 Task: In the Company zucc.zm, schedule a meeting with title: 'Collaborative Discussion', Select date: '11 August, 2023', select start time: 3:00:PM. Add location in person New York with meeting description: Kindly join this meeting to understand Product Demo and Service Presentation. Add attendees from company's contact and save.. Logged in from softage.1@softage.net
Action: Mouse moved to (104, 82)
Screenshot: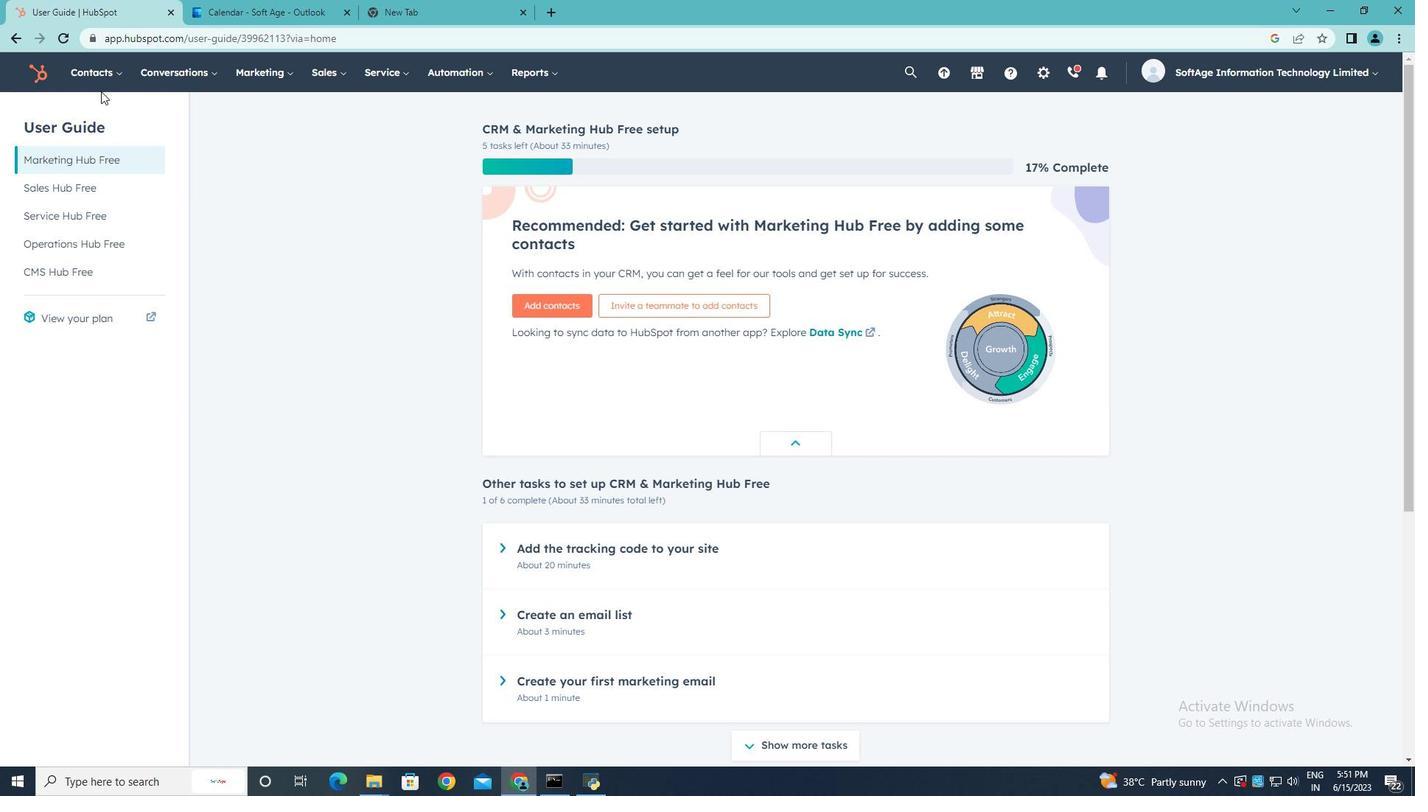 
Action: Mouse pressed left at (104, 82)
Screenshot: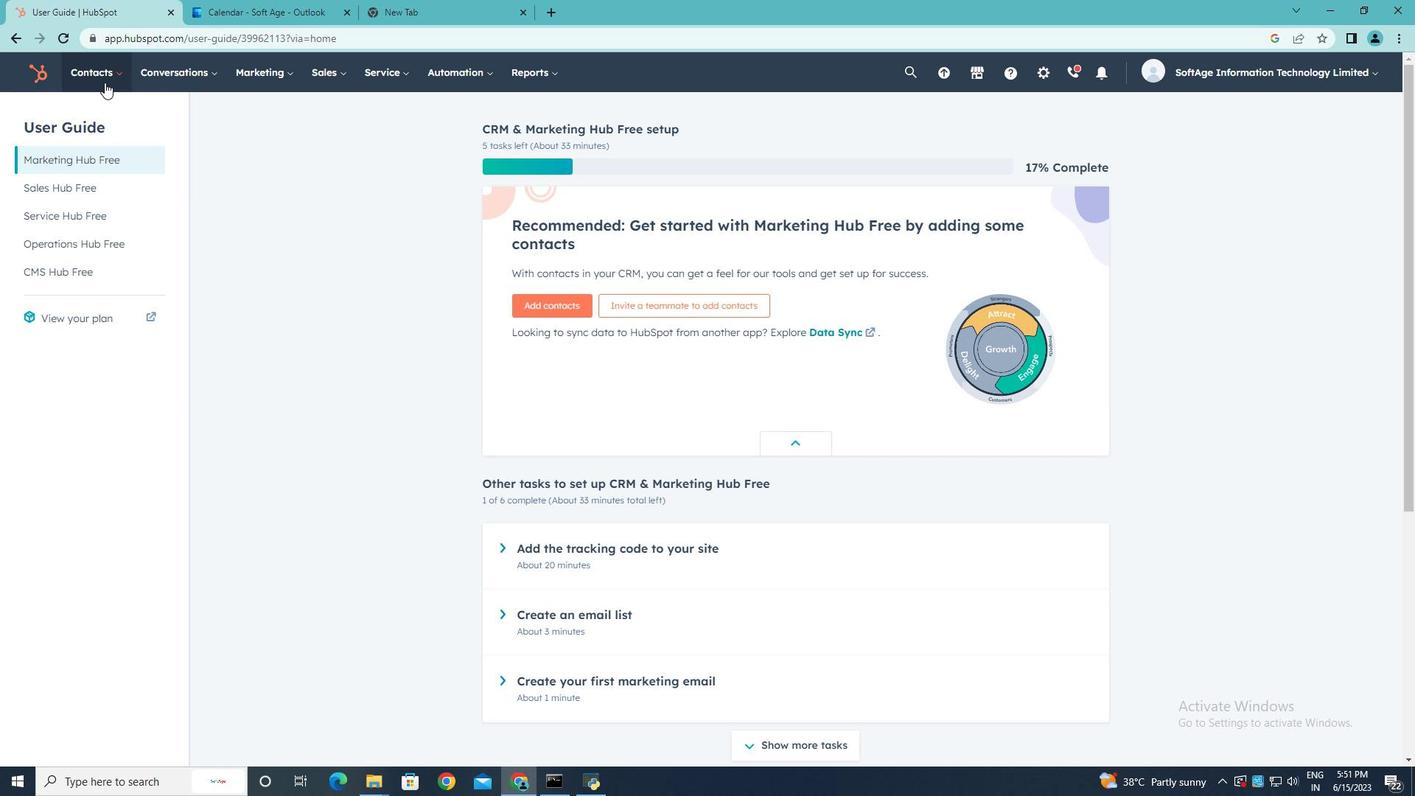 
Action: Mouse moved to (106, 143)
Screenshot: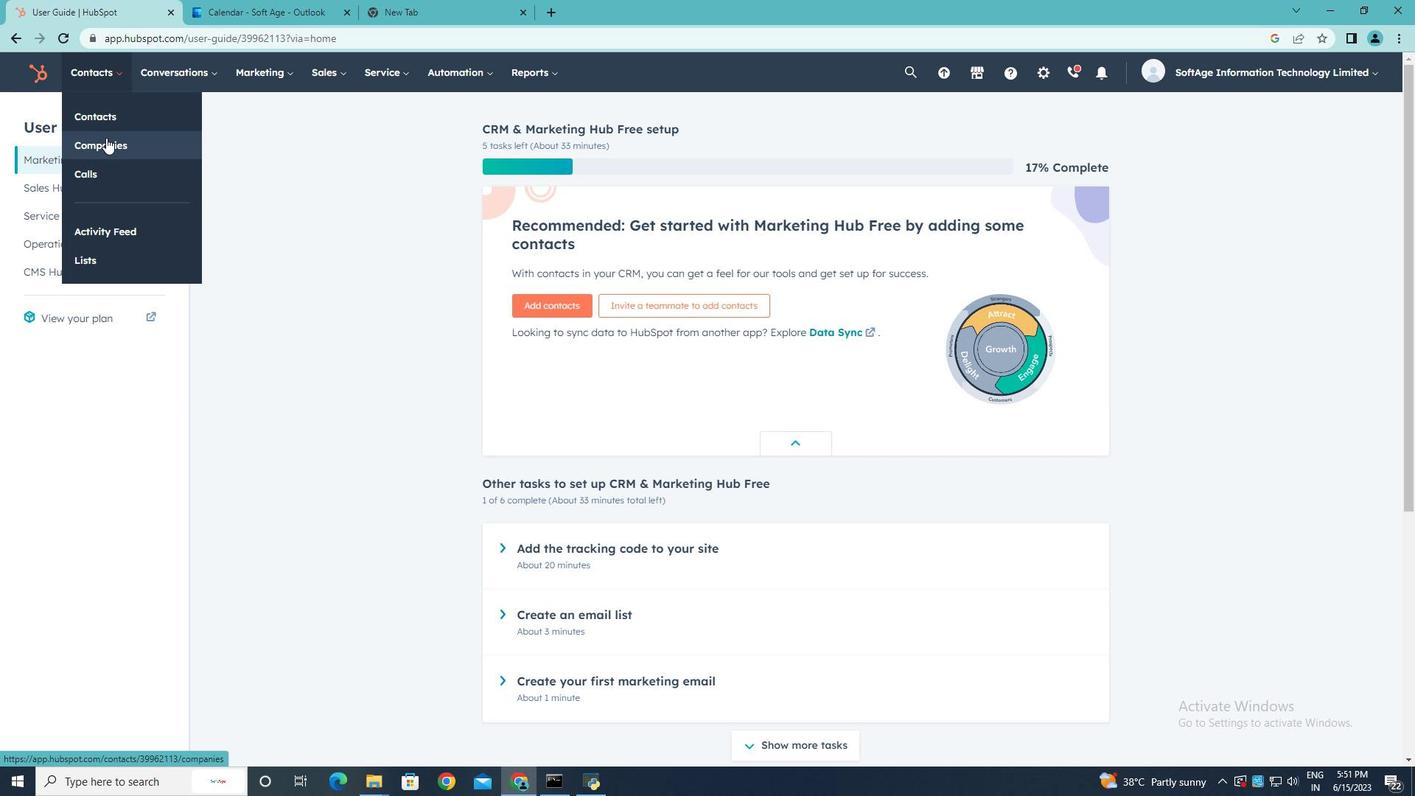 
Action: Mouse pressed left at (106, 143)
Screenshot: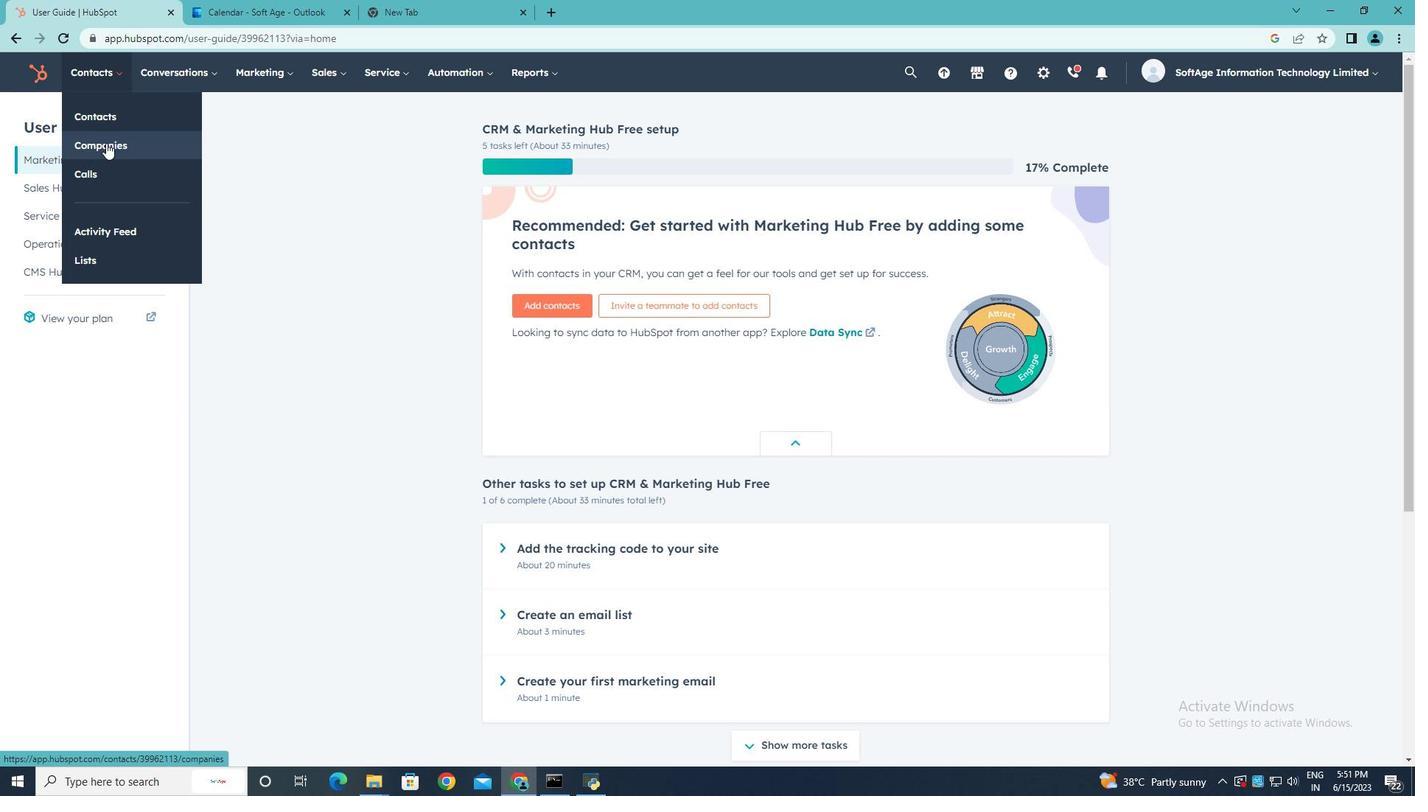 
Action: Mouse moved to (95, 237)
Screenshot: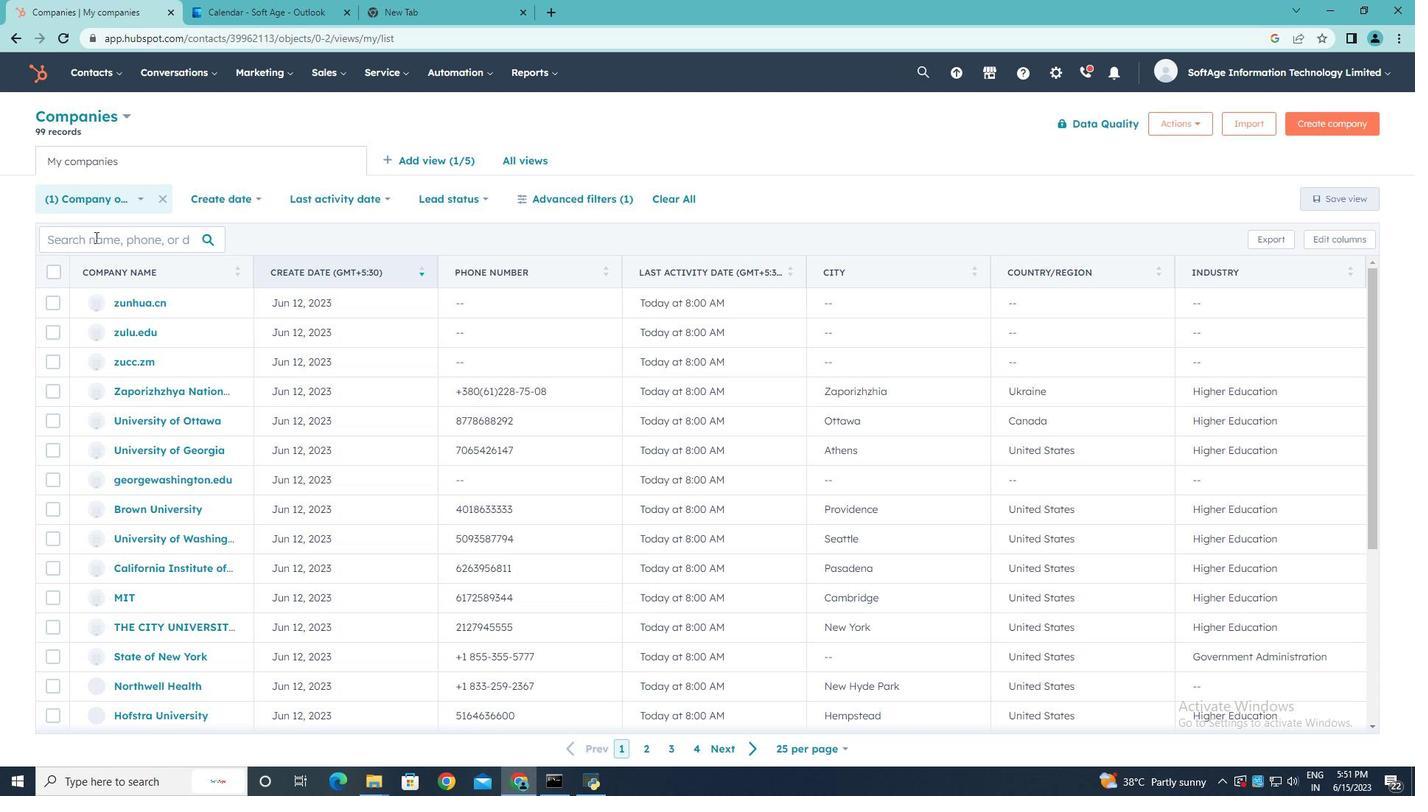 
Action: Mouse pressed left at (95, 237)
Screenshot: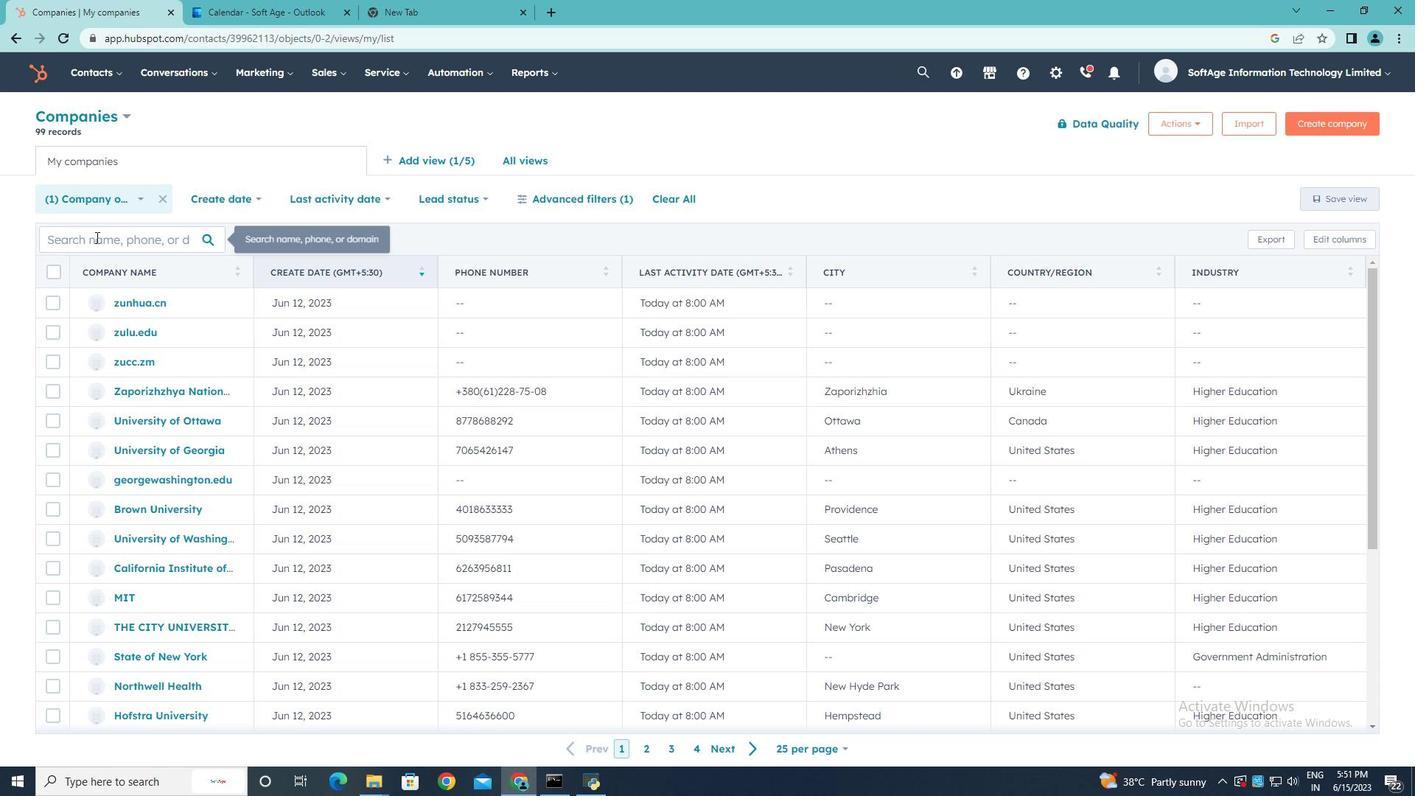 
Action: Mouse moved to (95, 236)
Screenshot: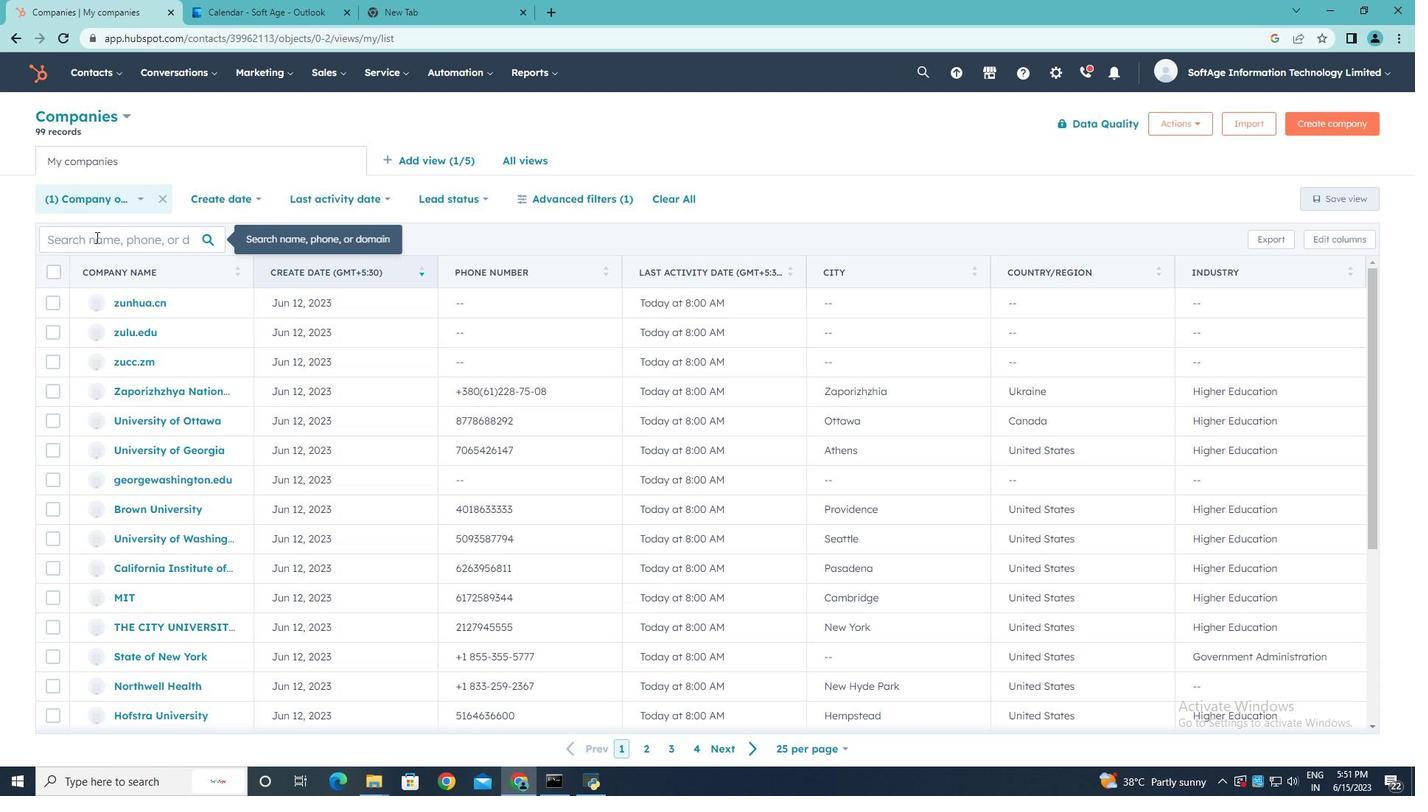 
Action: Key pressed zucc.zm
Screenshot: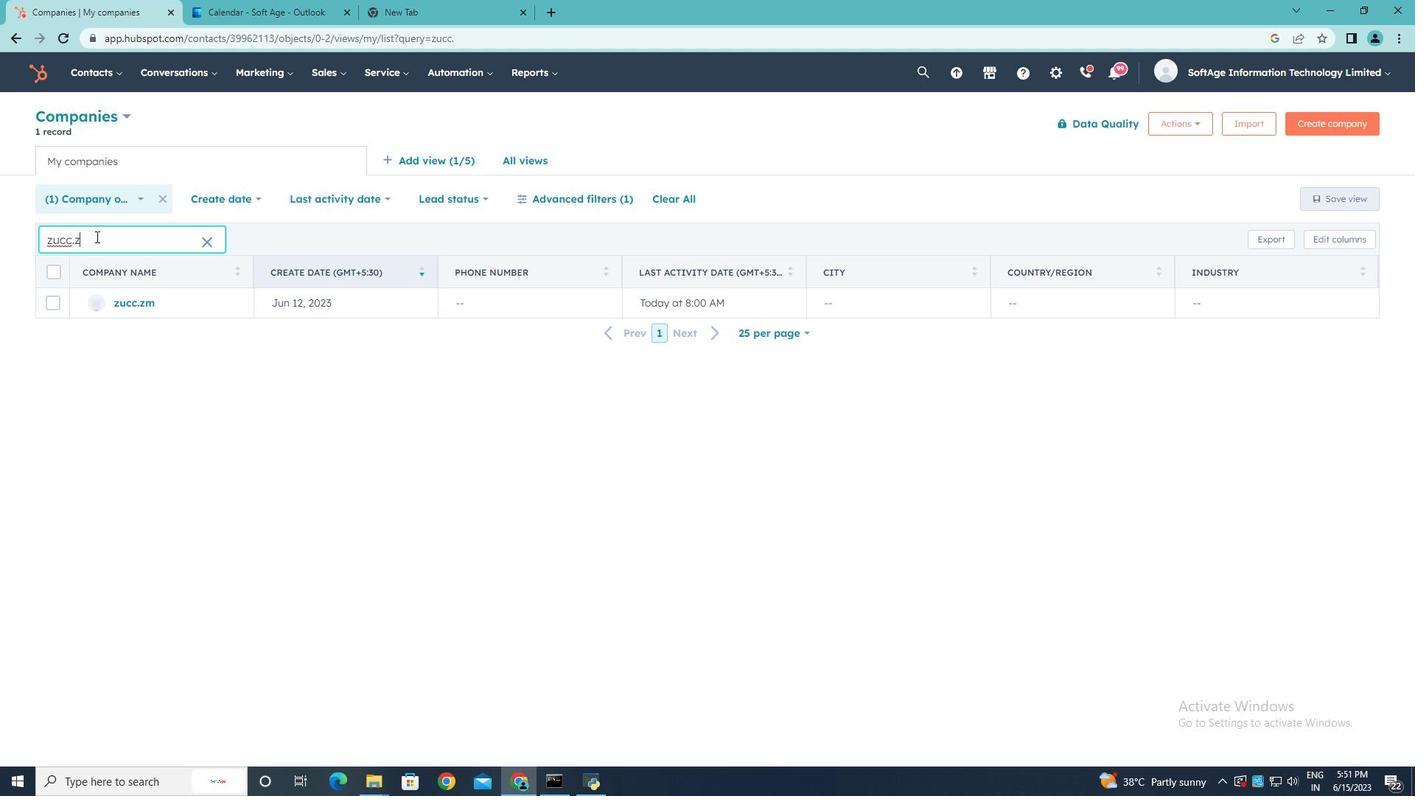 
Action: Mouse moved to (126, 303)
Screenshot: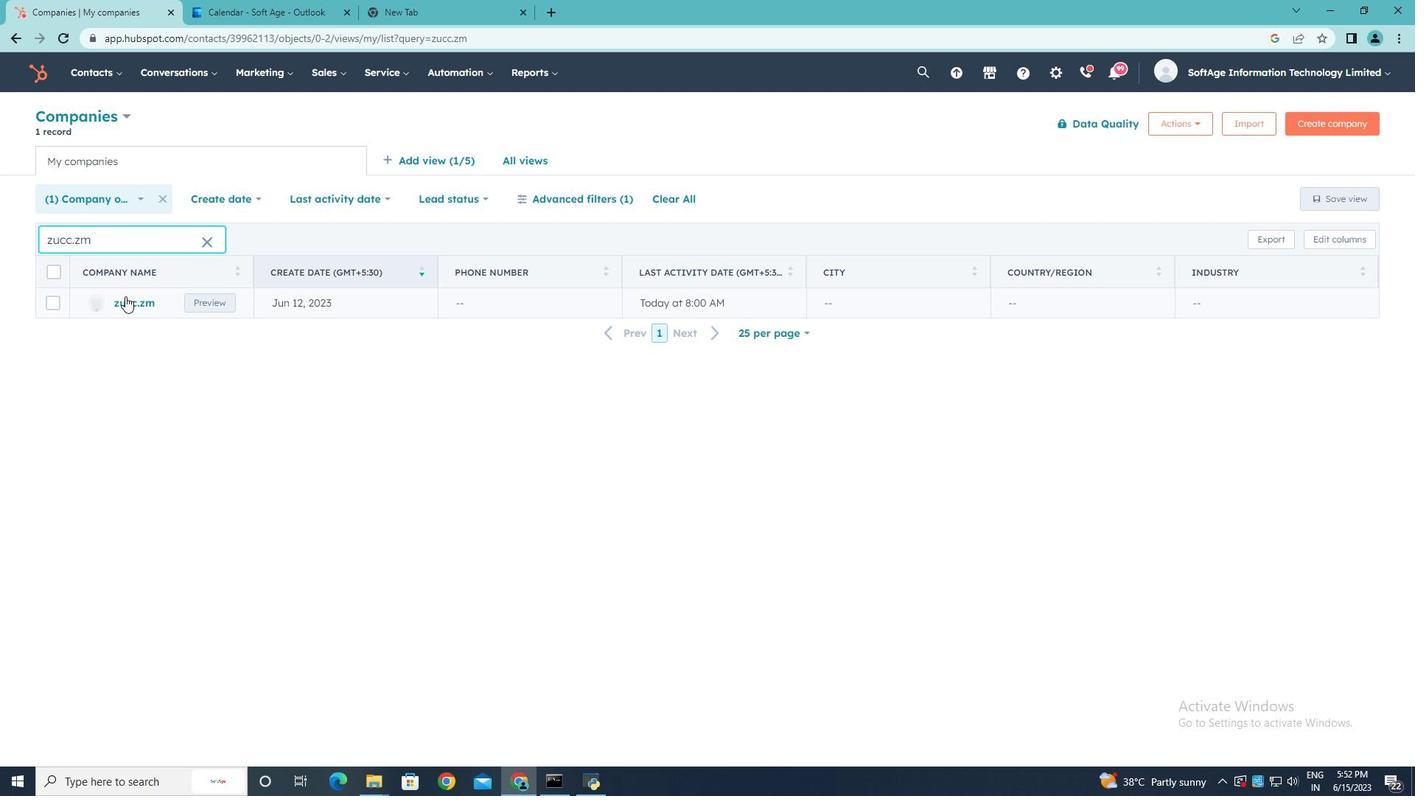
Action: Mouse pressed left at (126, 303)
Screenshot: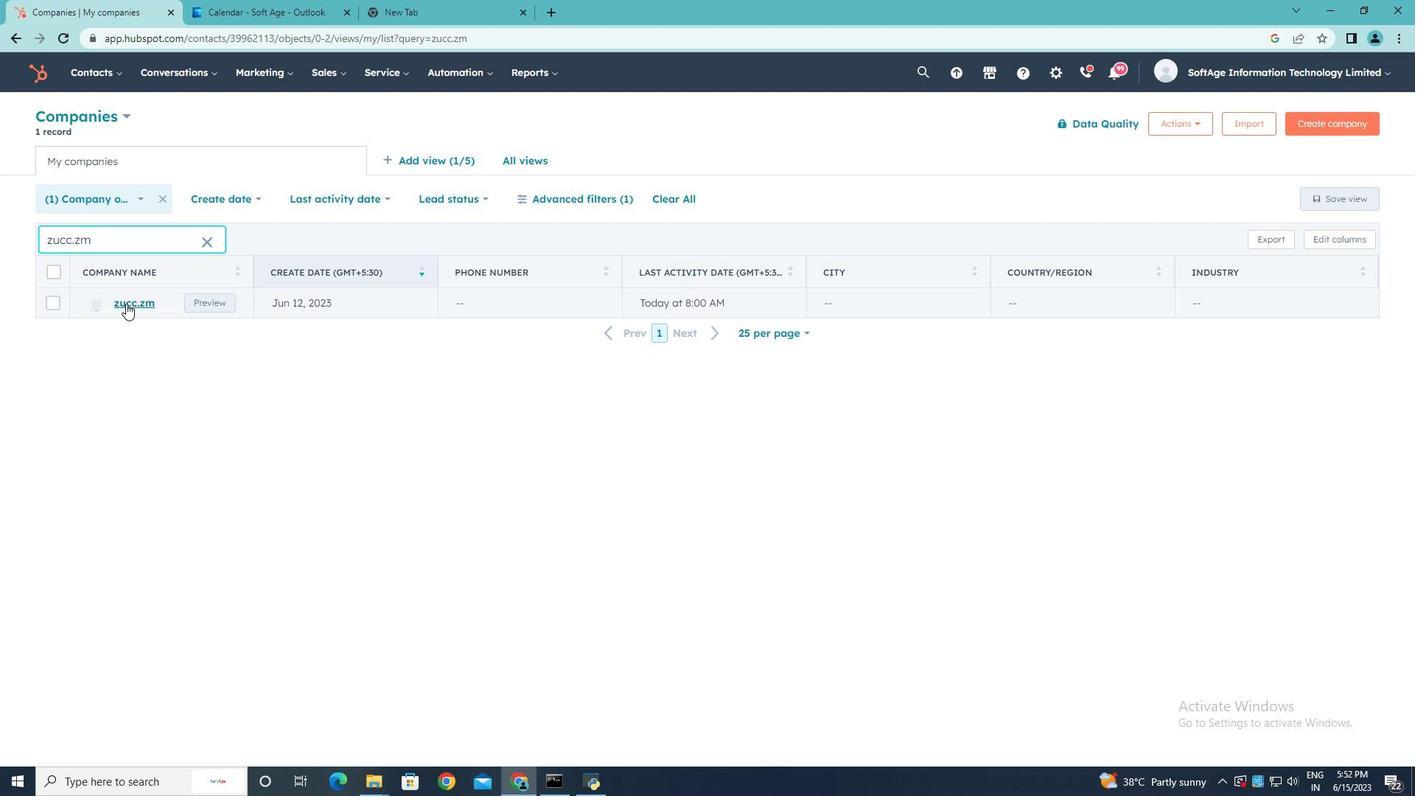 
Action: Mouse moved to (239, 234)
Screenshot: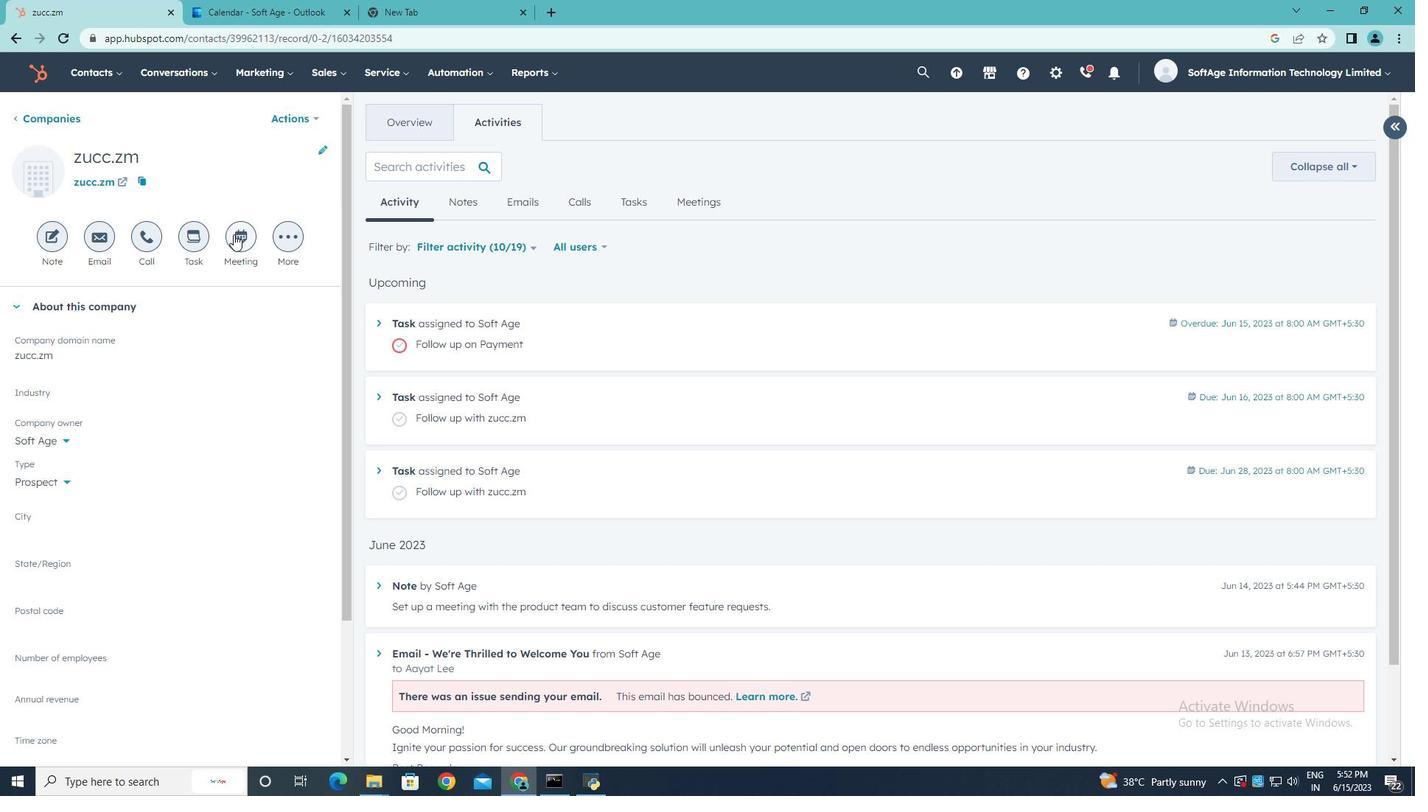 
Action: Mouse pressed left at (239, 234)
Screenshot: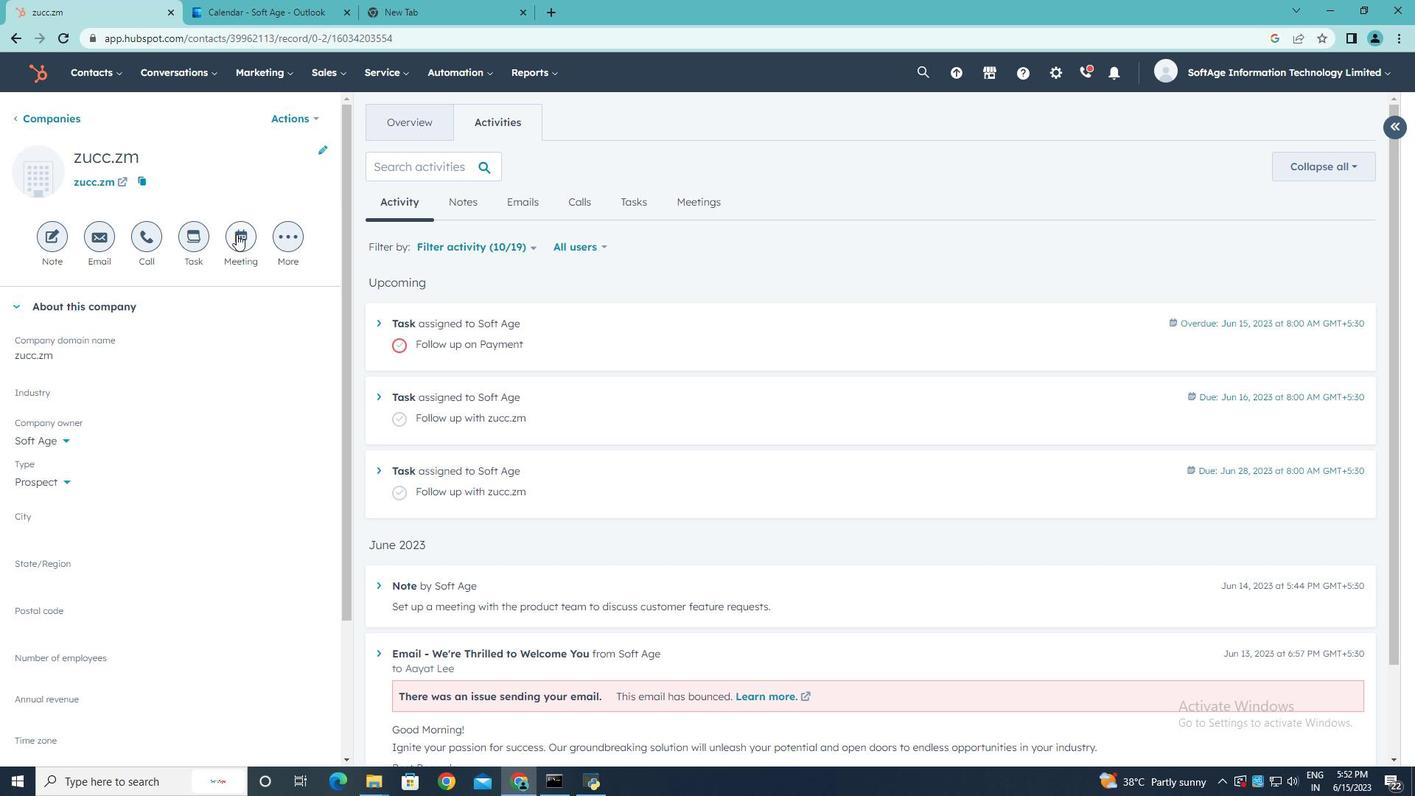 
Action: Mouse moved to (239, 234)
Screenshot: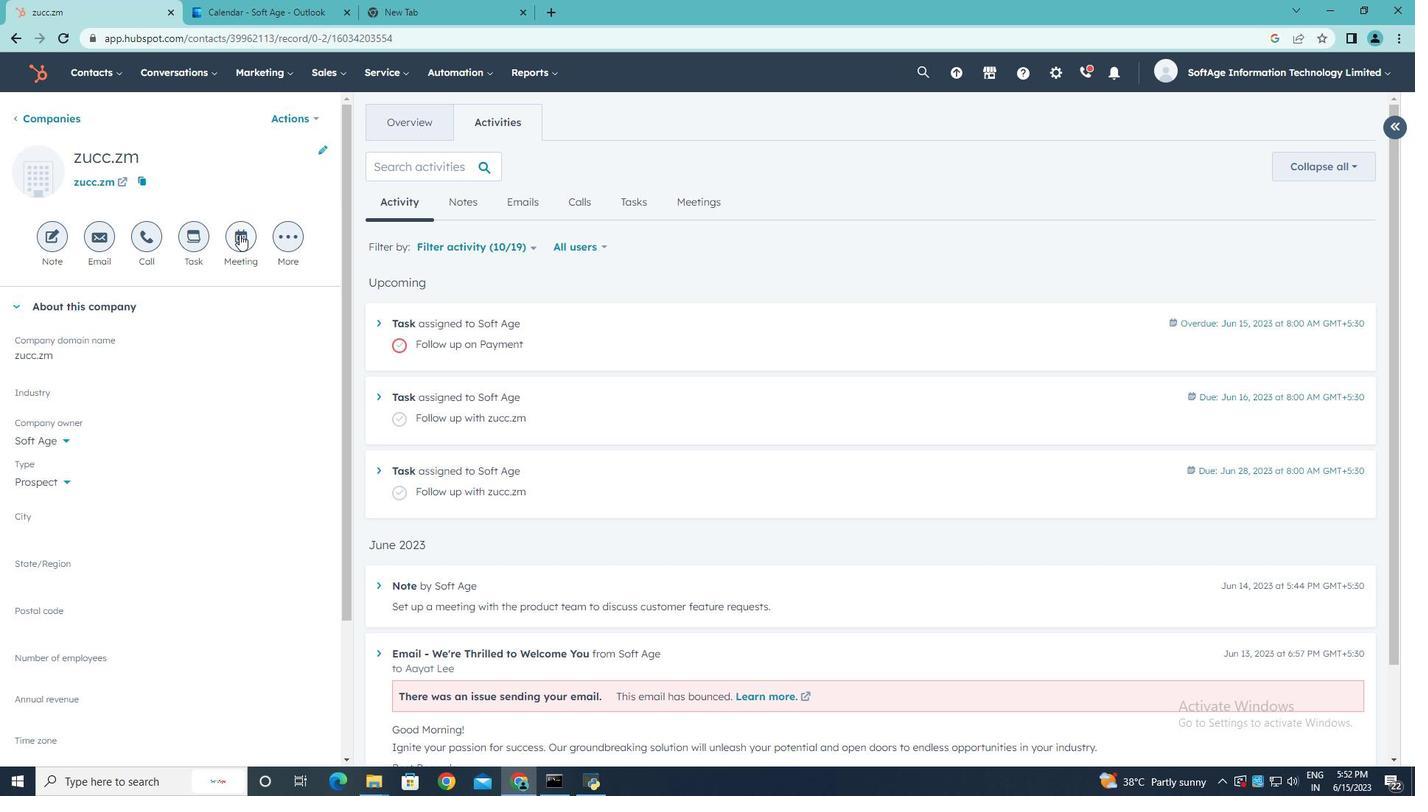 
Action: Key pressed <Key.shift>Collaborative<Key.space><Key.shift>Discussion.
Screenshot: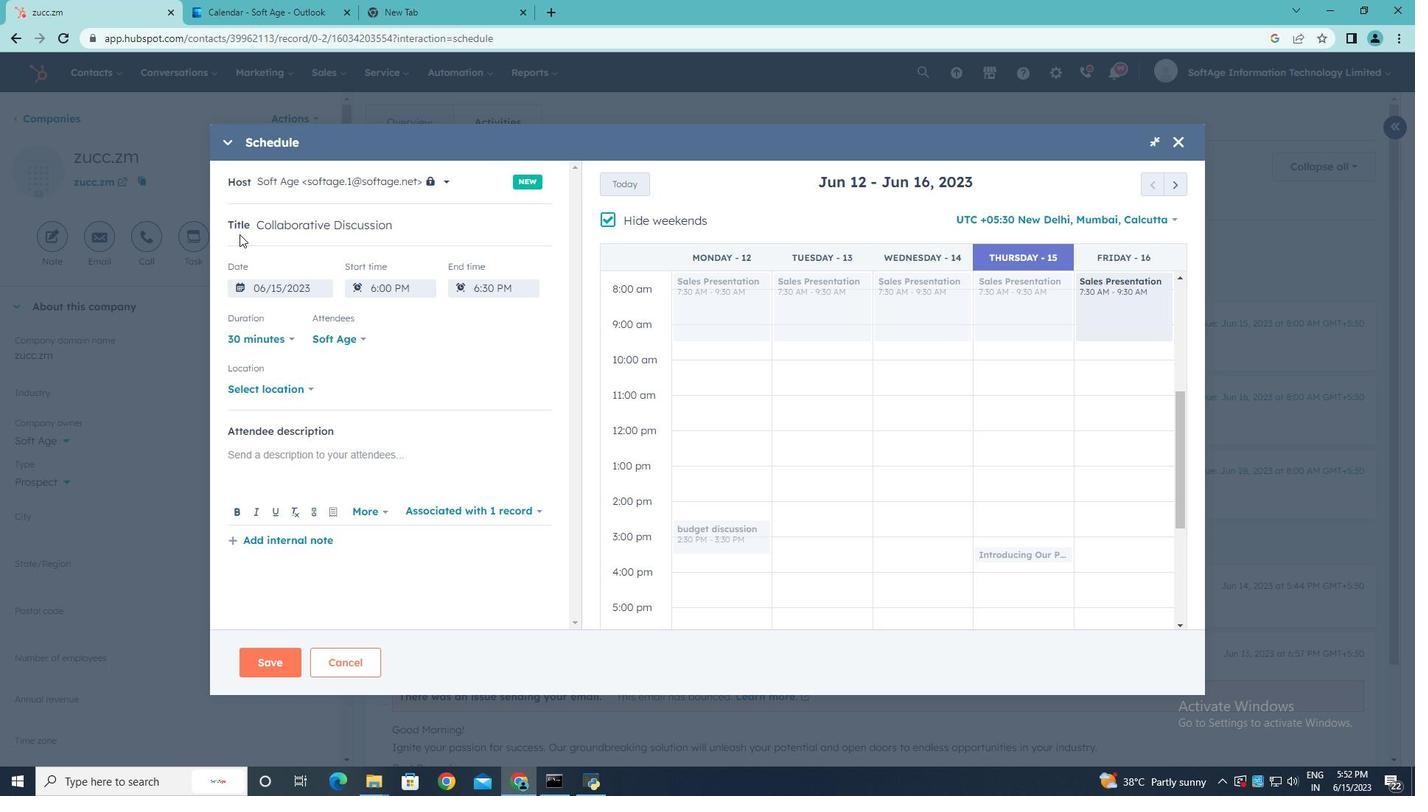 
Action: Mouse moved to (609, 221)
Screenshot: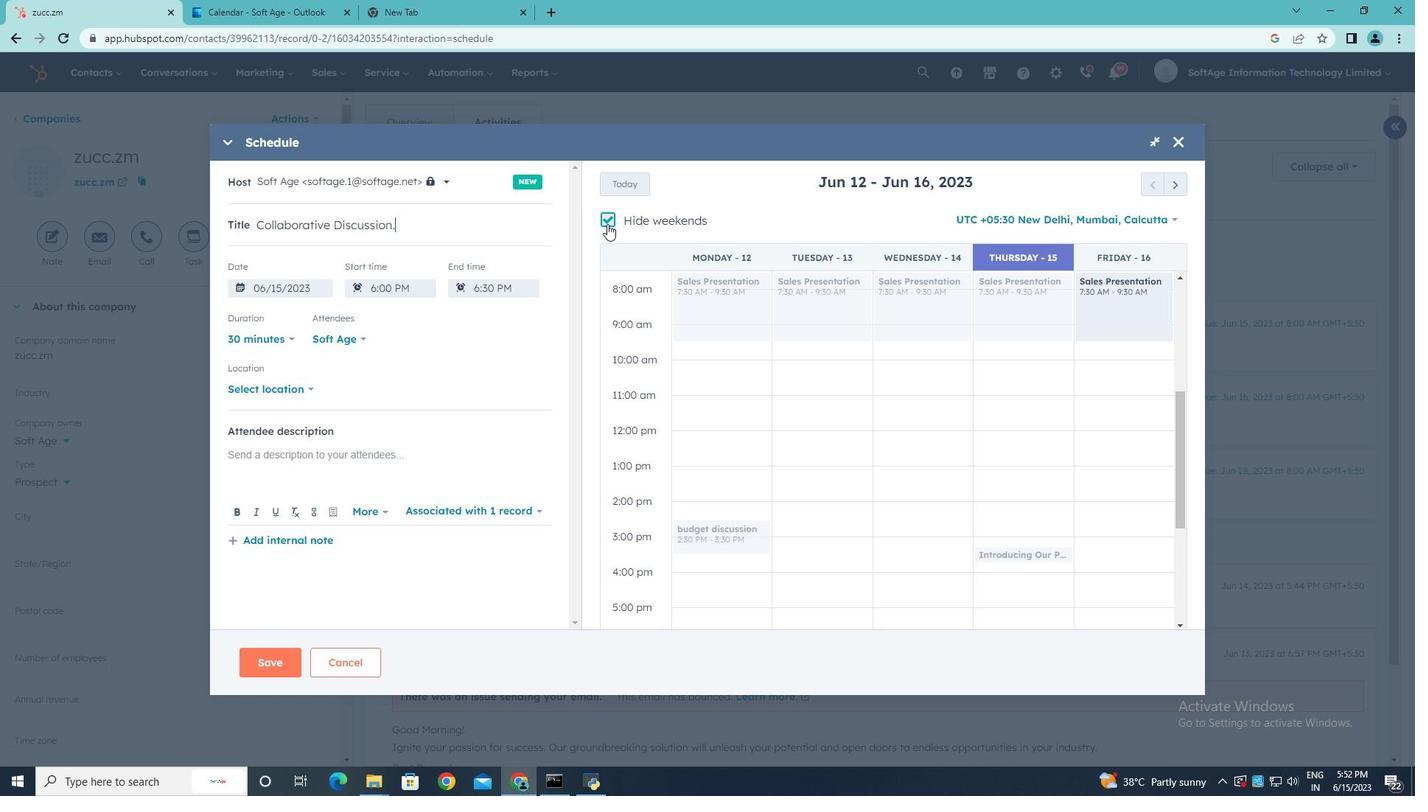 
Action: Mouse pressed left at (609, 221)
Screenshot: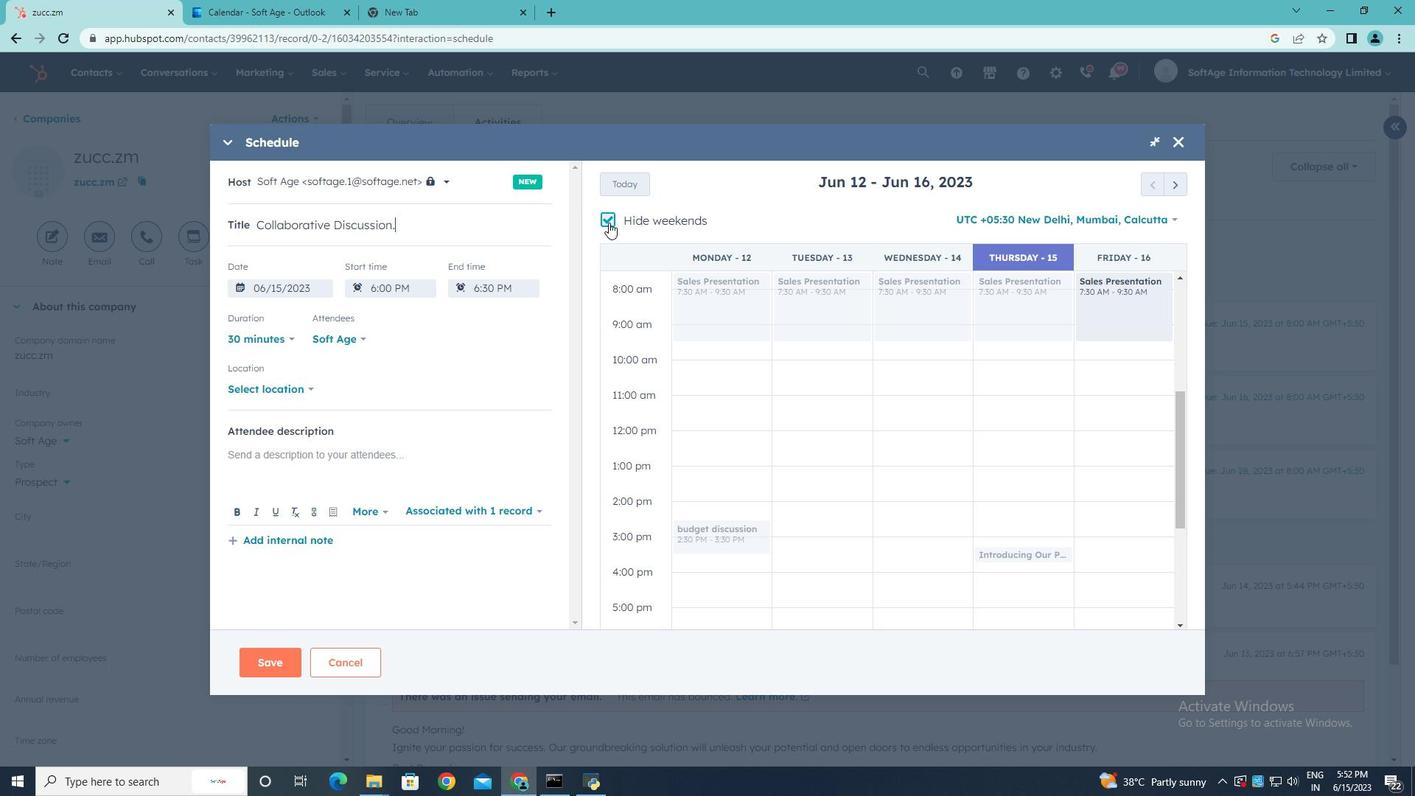 
Action: Mouse moved to (1181, 188)
Screenshot: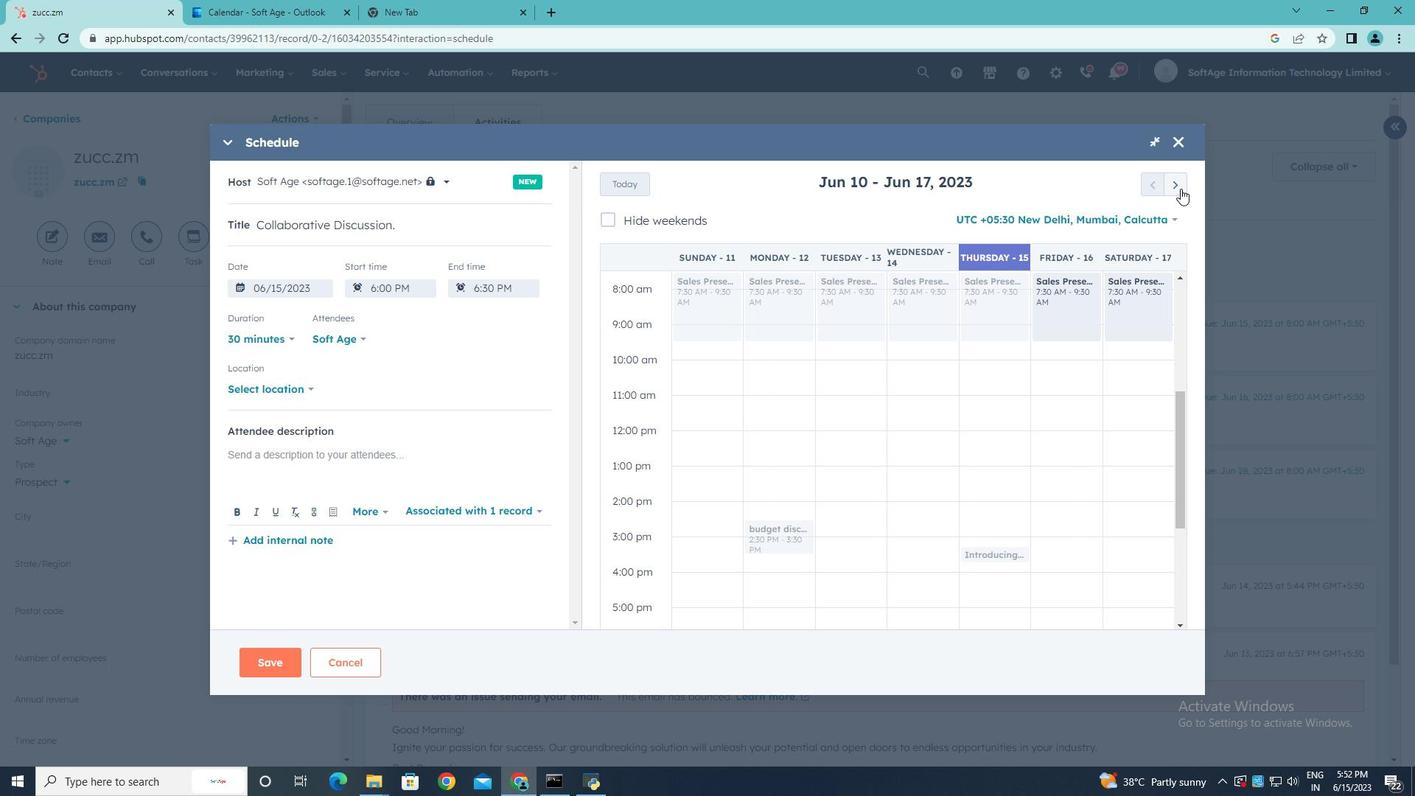 
Action: Mouse pressed left at (1181, 188)
Screenshot: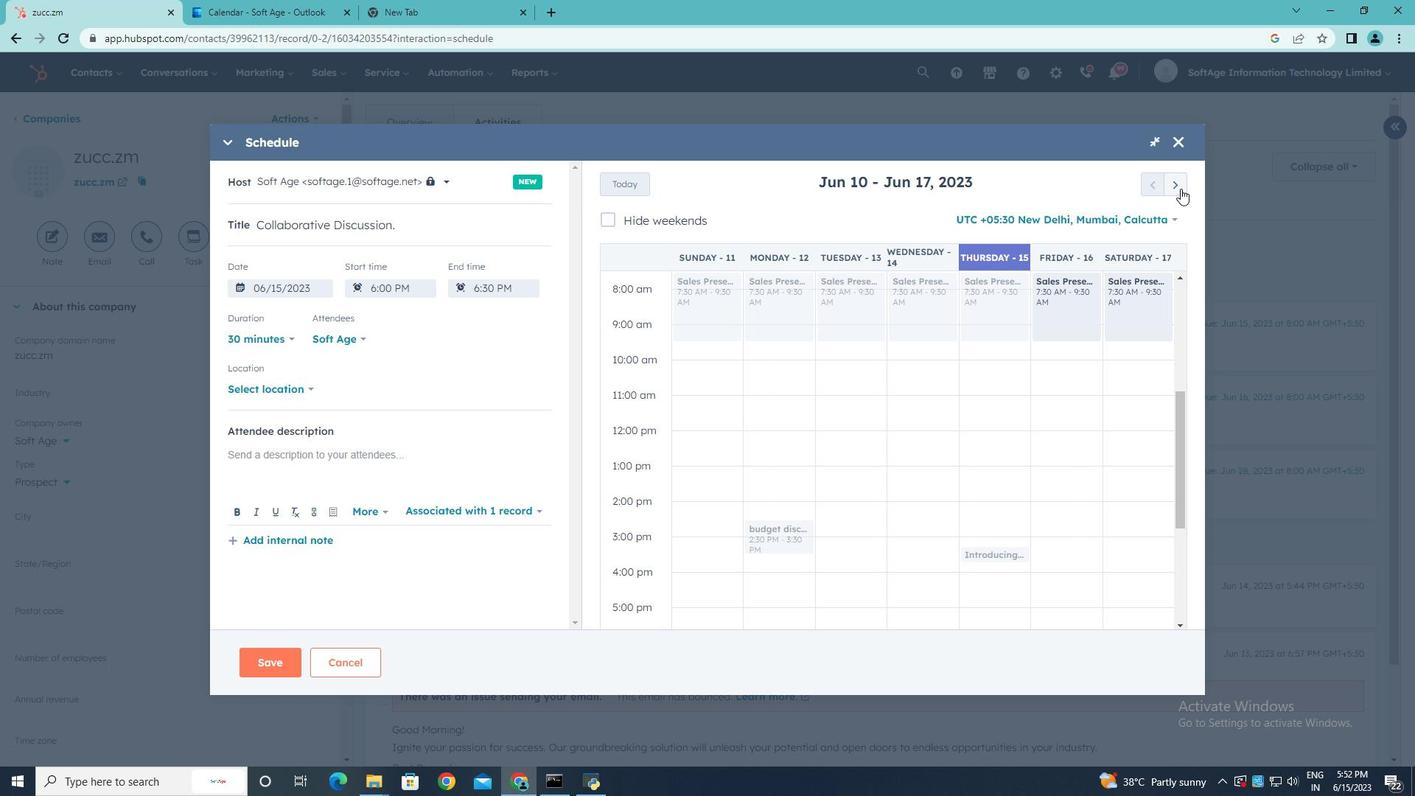 
Action: Mouse pressed left at (1181, 188)
Screenshot: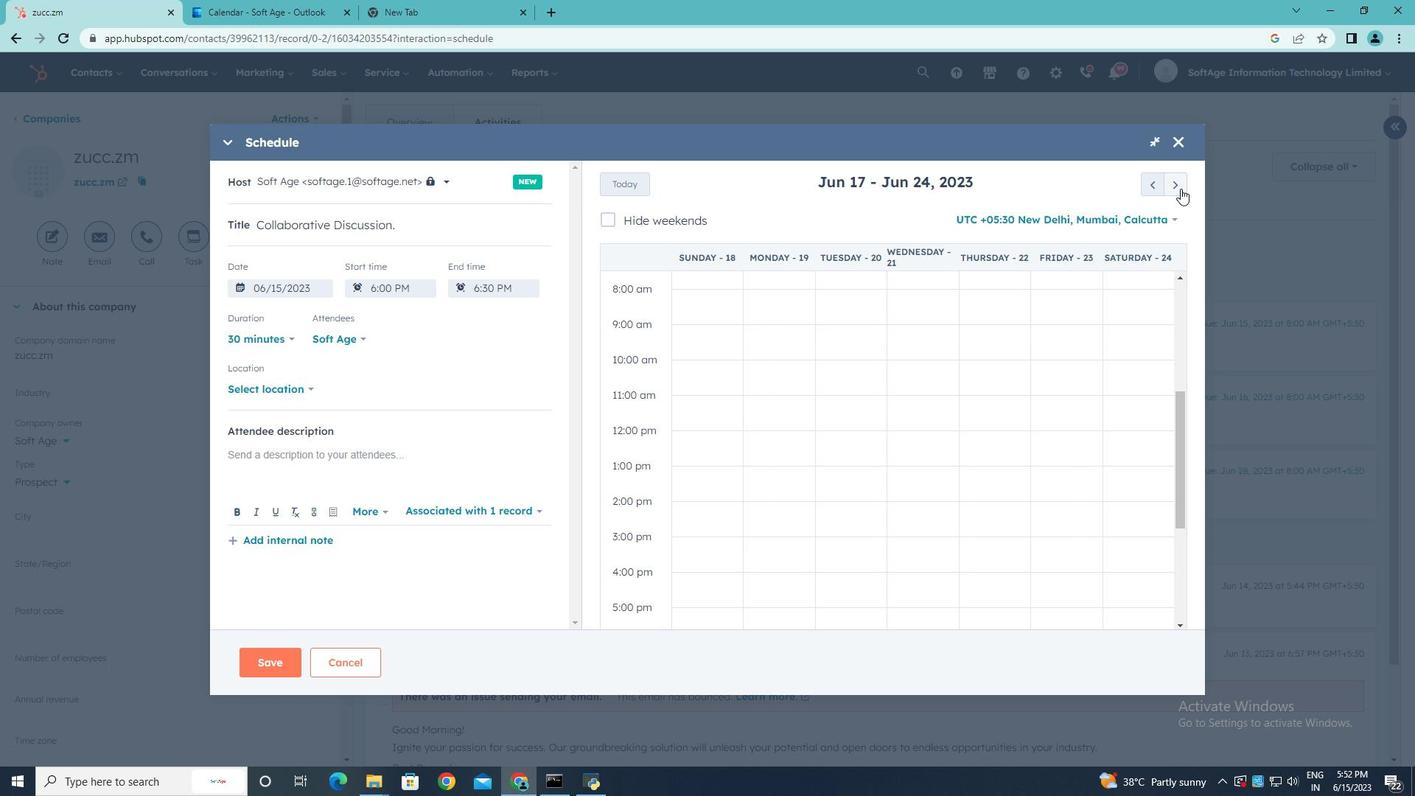 
Action: Mouse pressed left at (1181, 188)
Screenshot: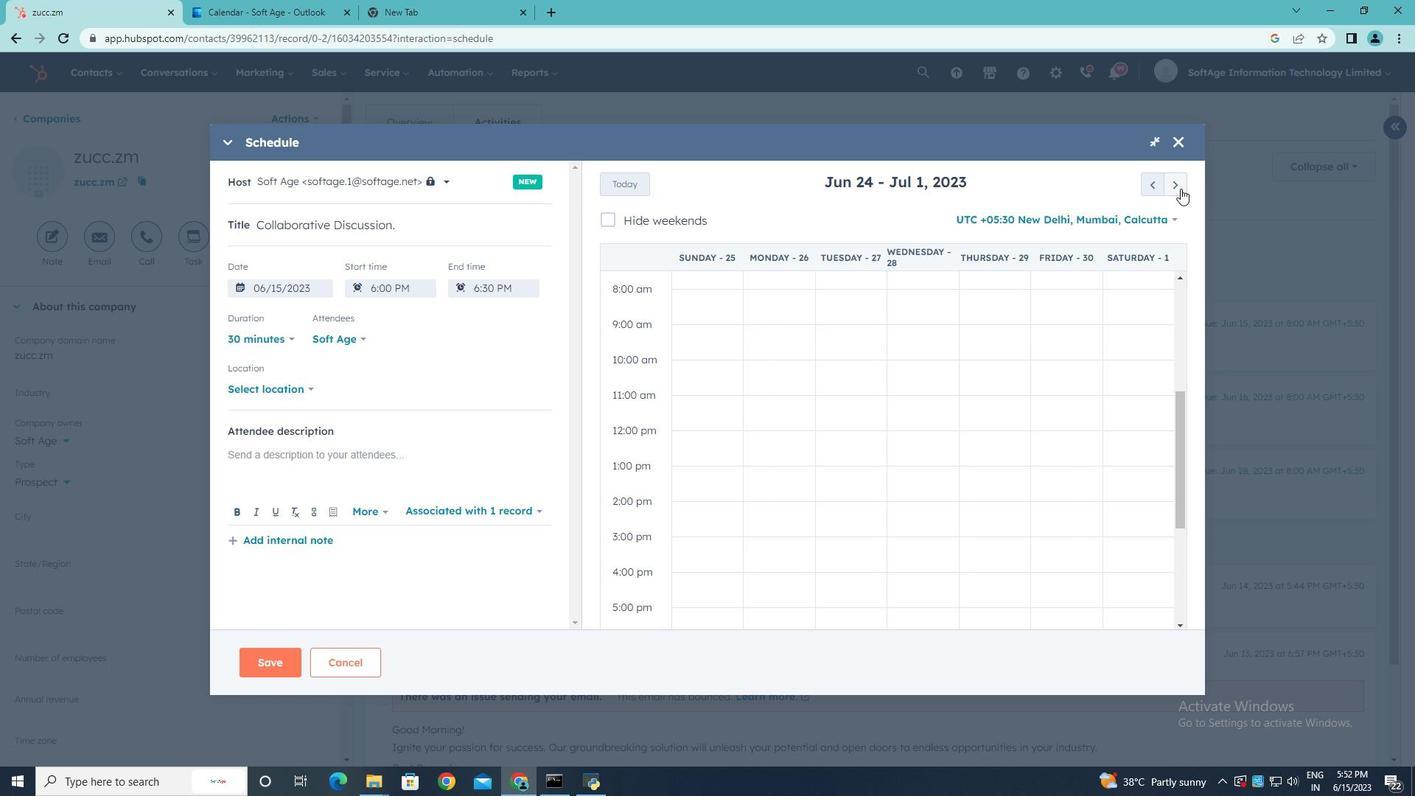
Action: Mouse pressed left at (1181, 188)
Screenshot: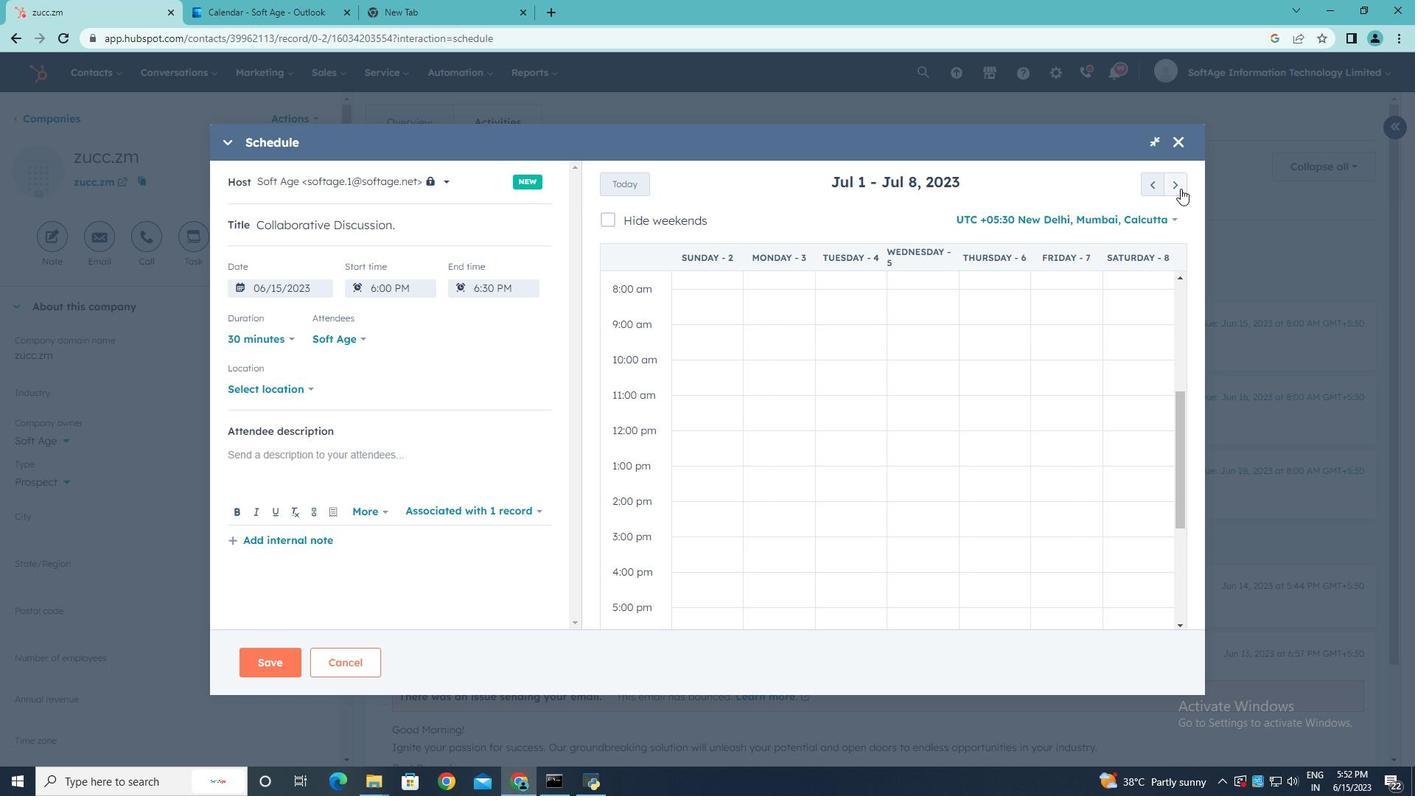 
Action: Mouse pressed left at (1181, 188)
Screenshot: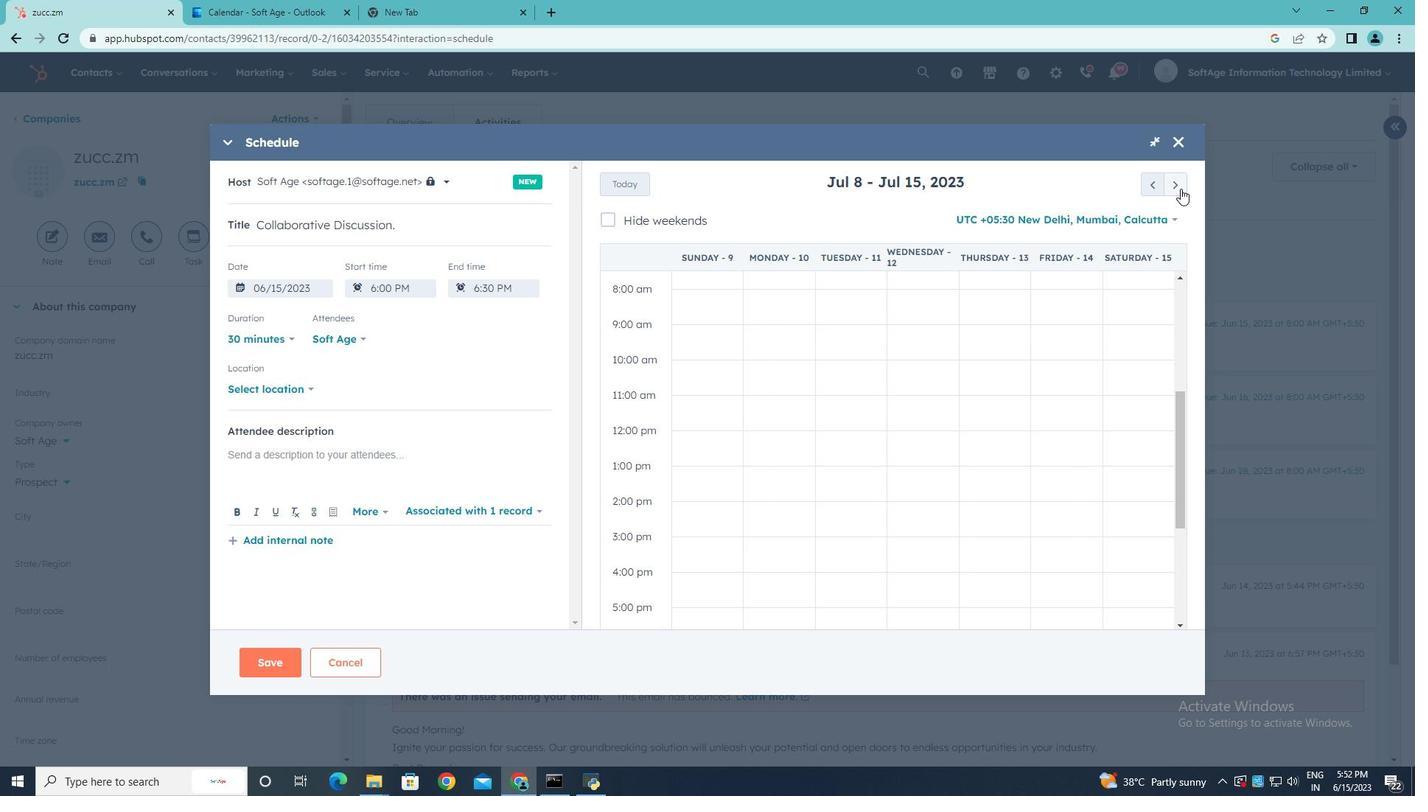 
Action: Mouse pressed left at (1181, 188)
Screenshot: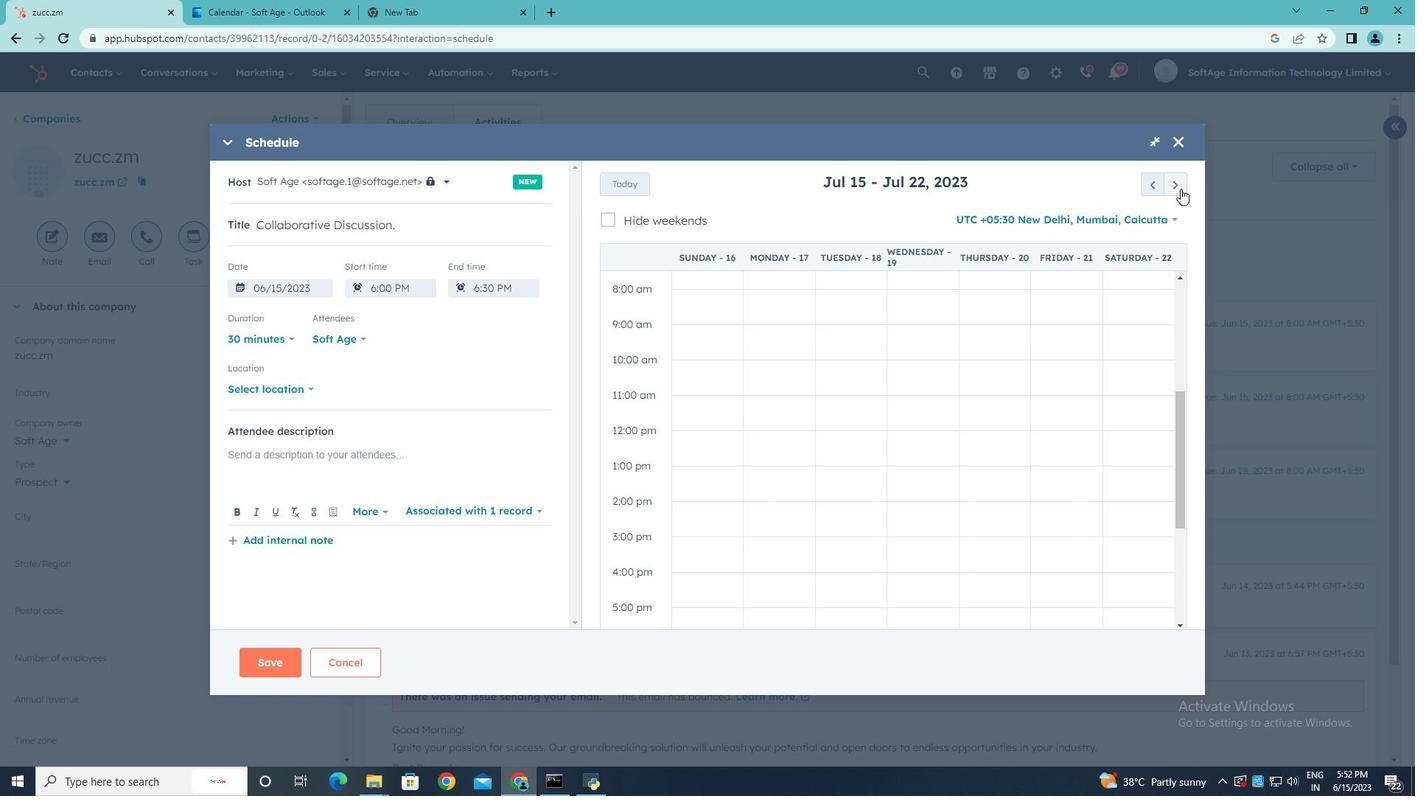
Action: Mouse pressed left at (1181, 188)
Screenshot: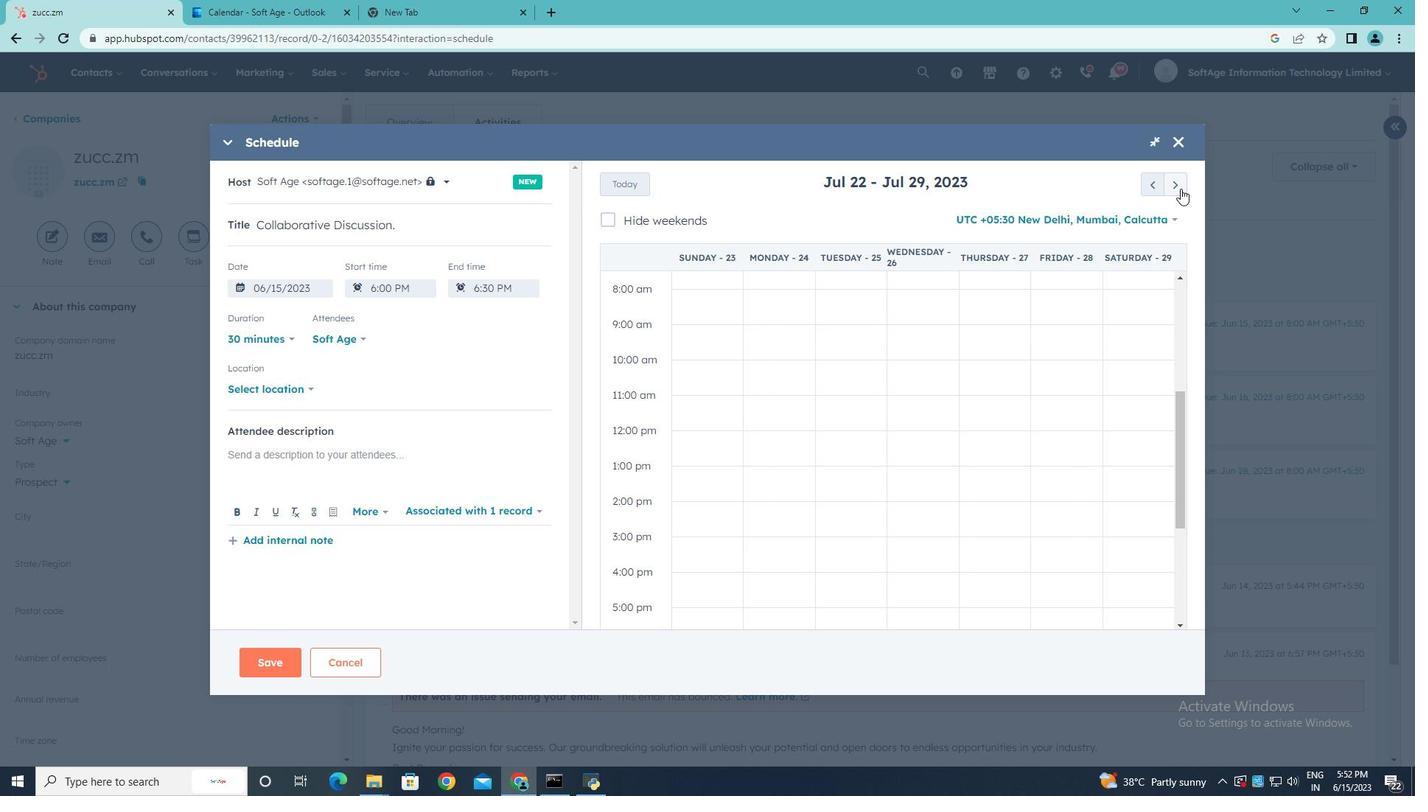 
Action: Mouse pressed left at (1181, 188)
Screenshot: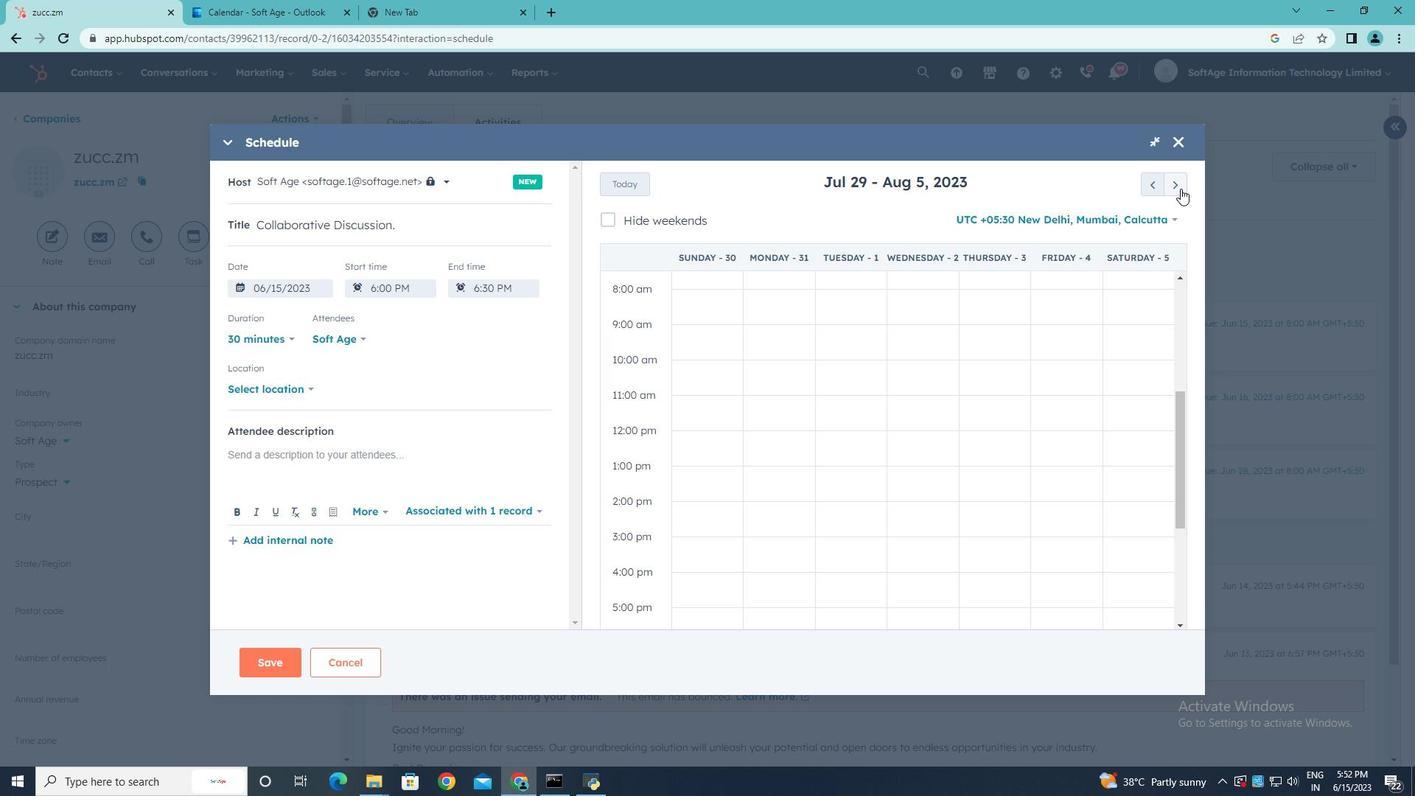 
Action: Mouse moved to (1044, 541)
Screenshot: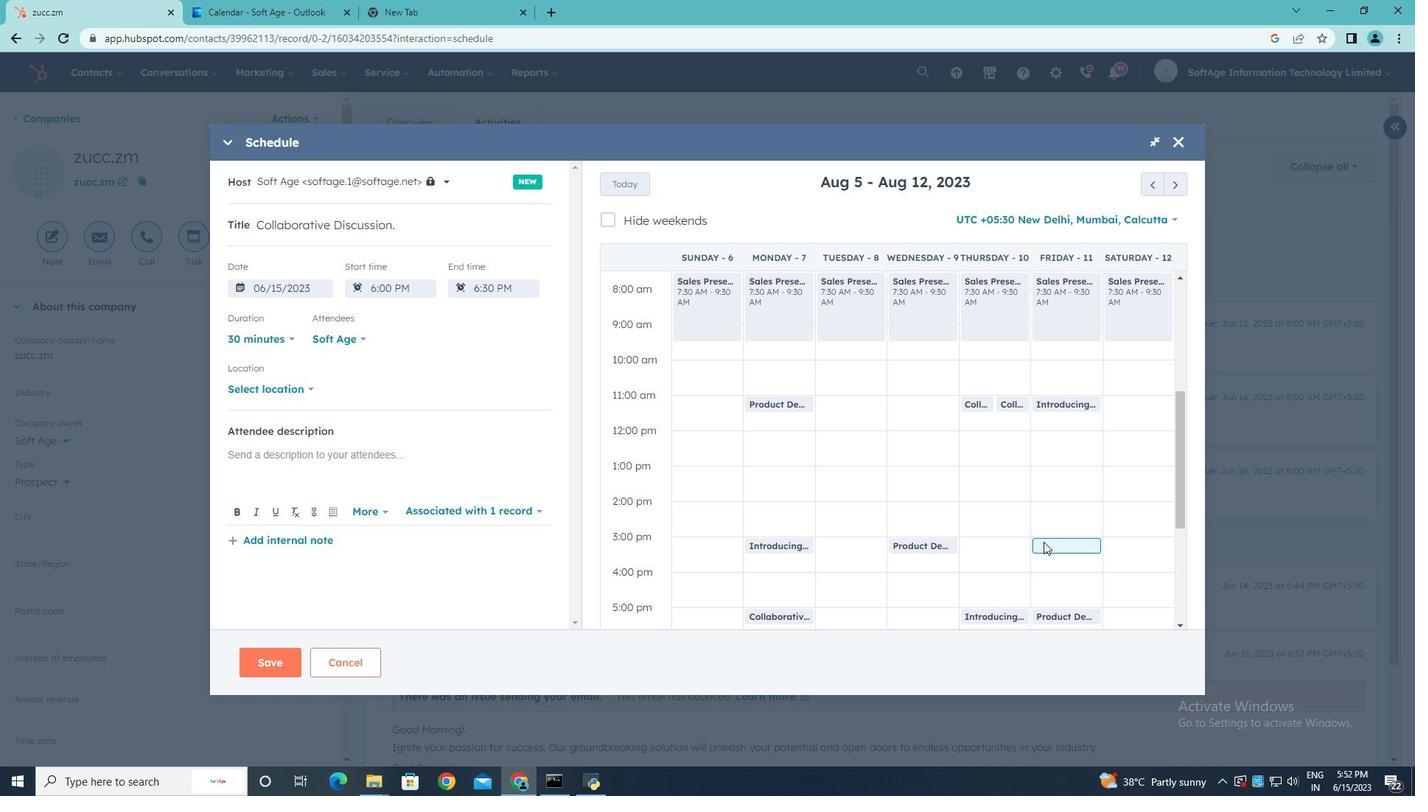 
Action: Mouse pressed left at (1044, 541)
Screenshot: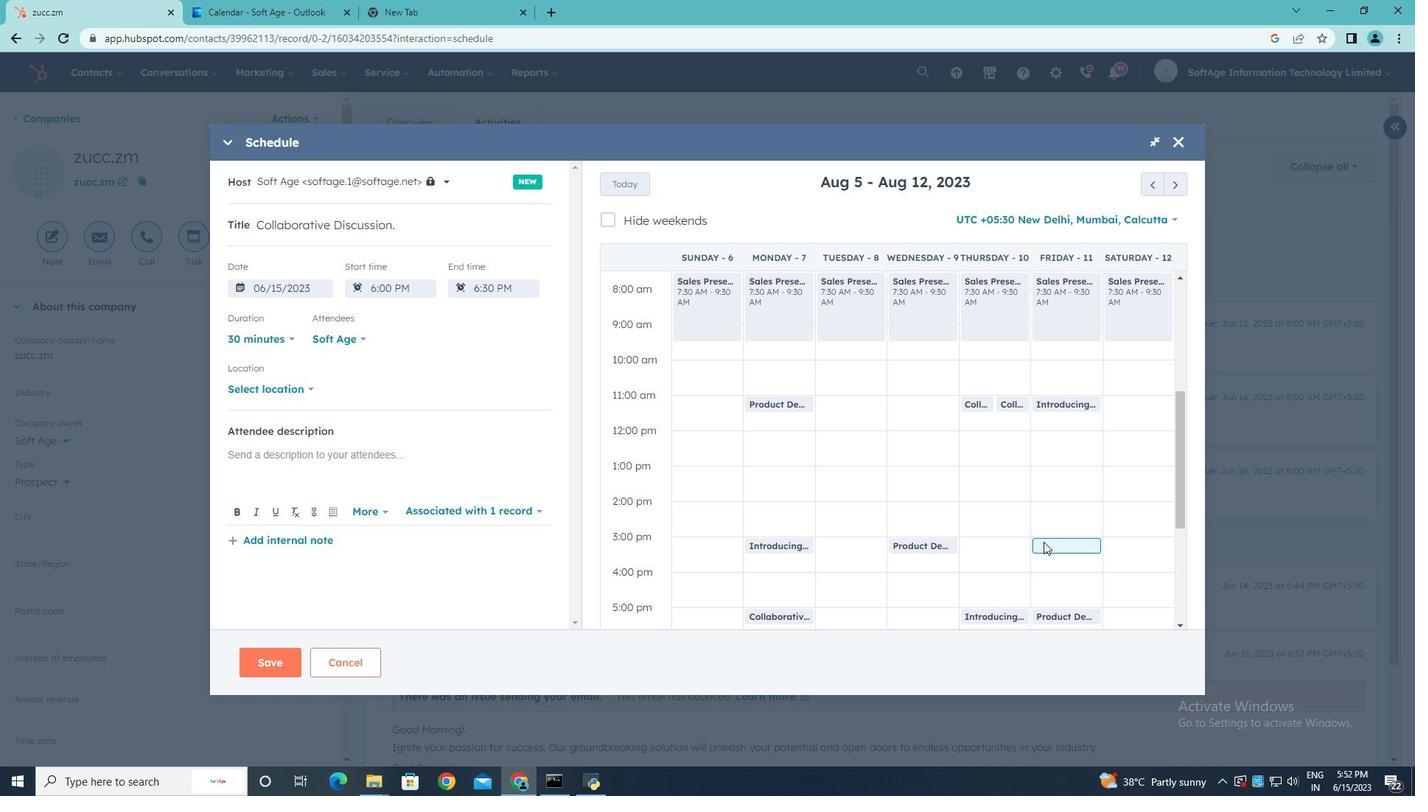 
Action: Mouse moved to (311, 384)
Screenshot: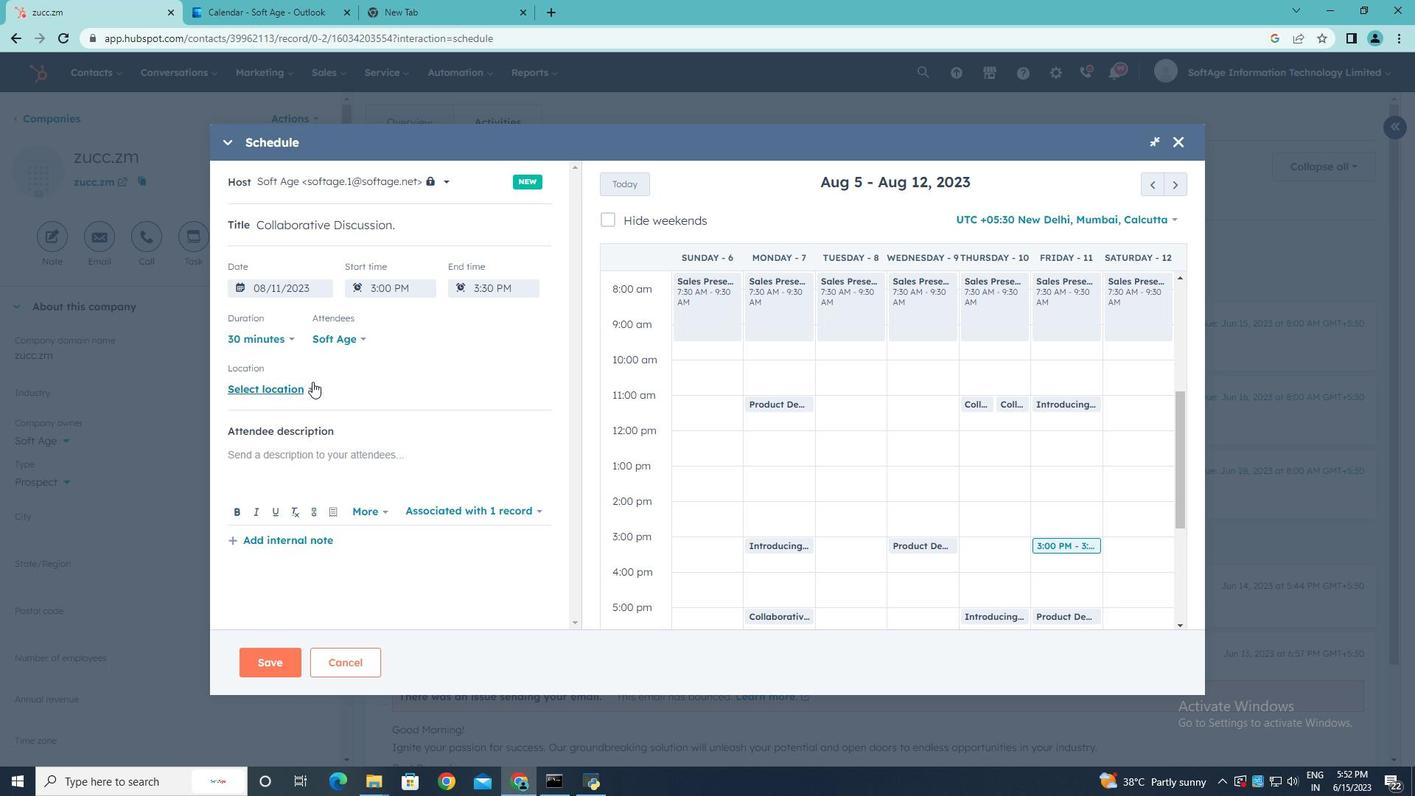 
Action: Mouse pressed left at (311, 384)
Screenshot: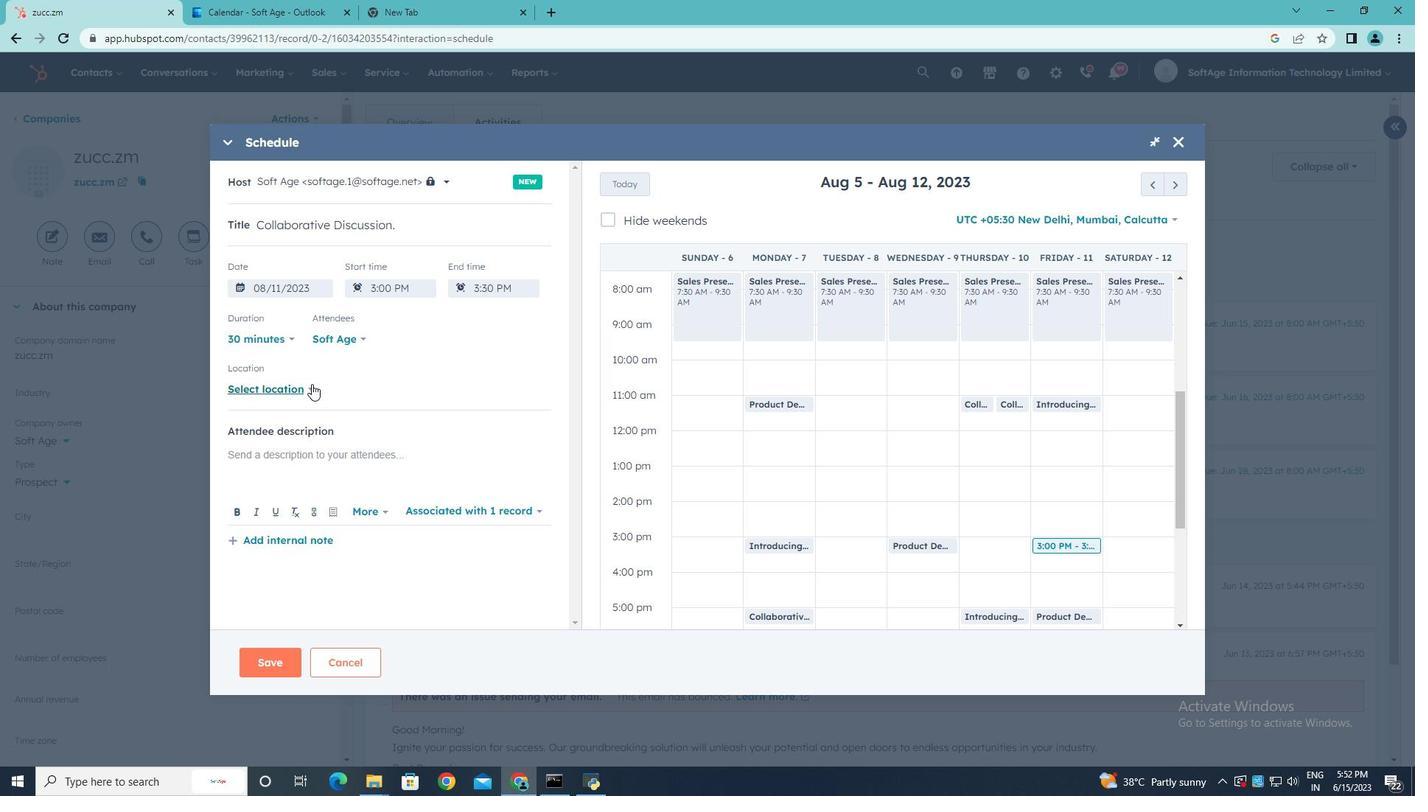 
Action: Mouse moved to (373, 381)
Screenshot: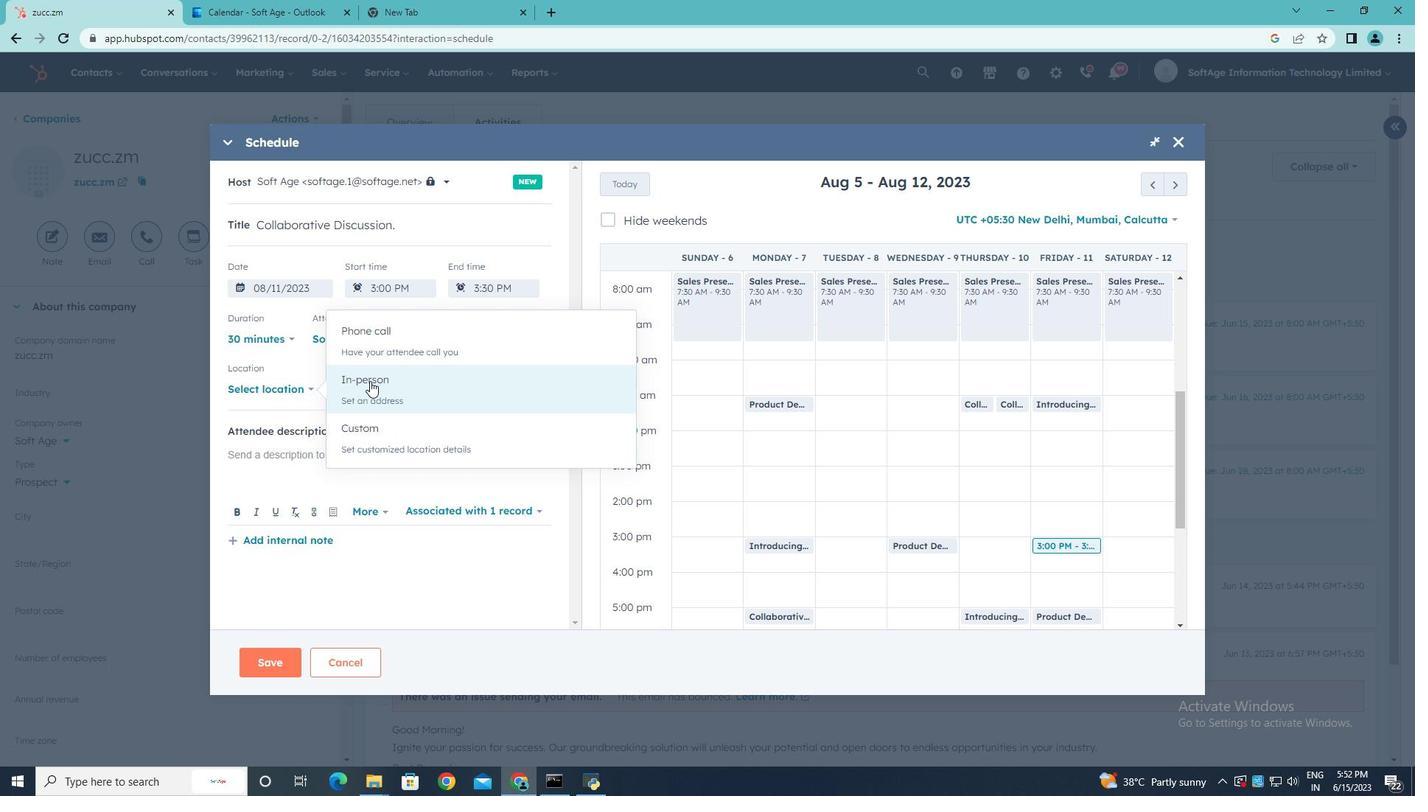 
Action: Mouse pressed left at (373, 381)
Screenshot: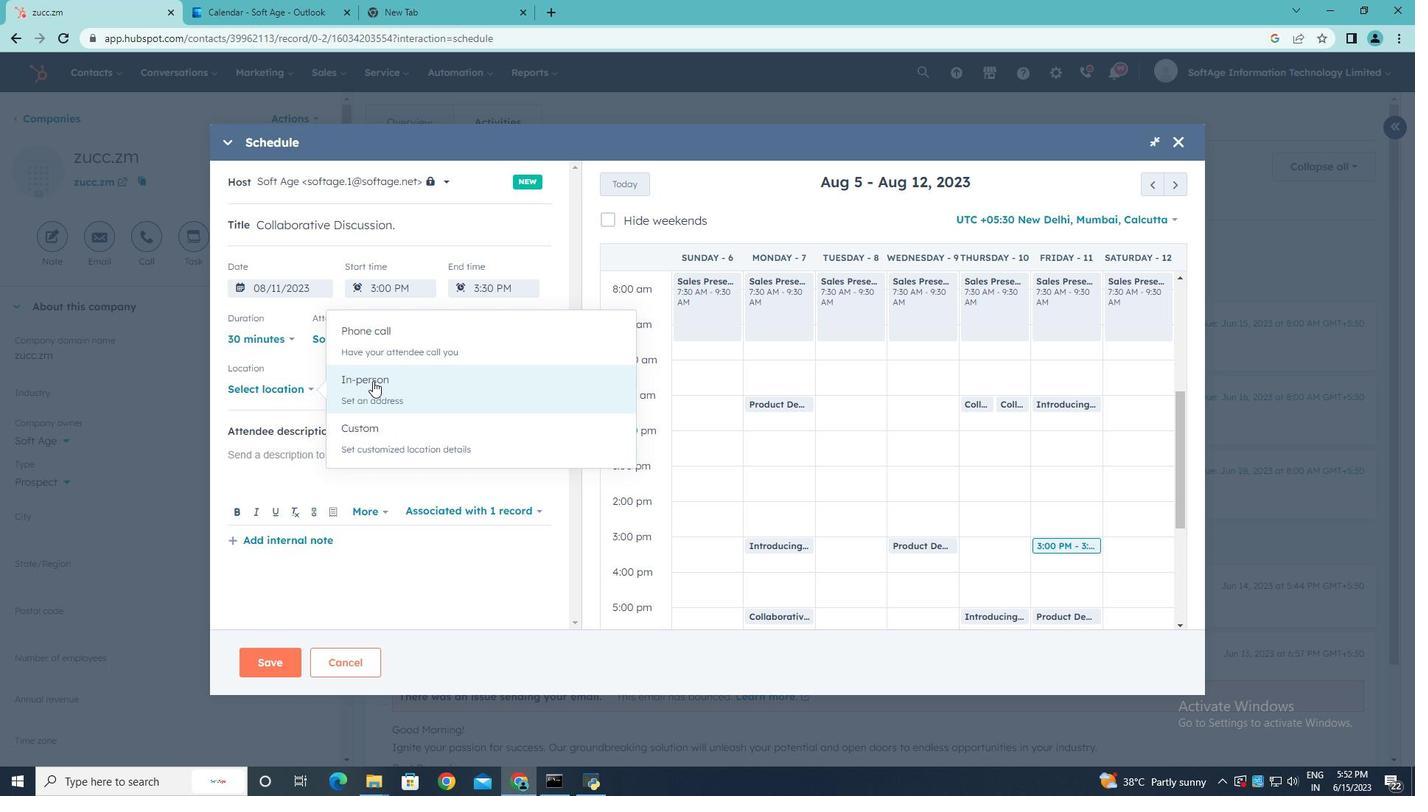 
Action: Mouse pressed left at (373, 381)
Screenshot: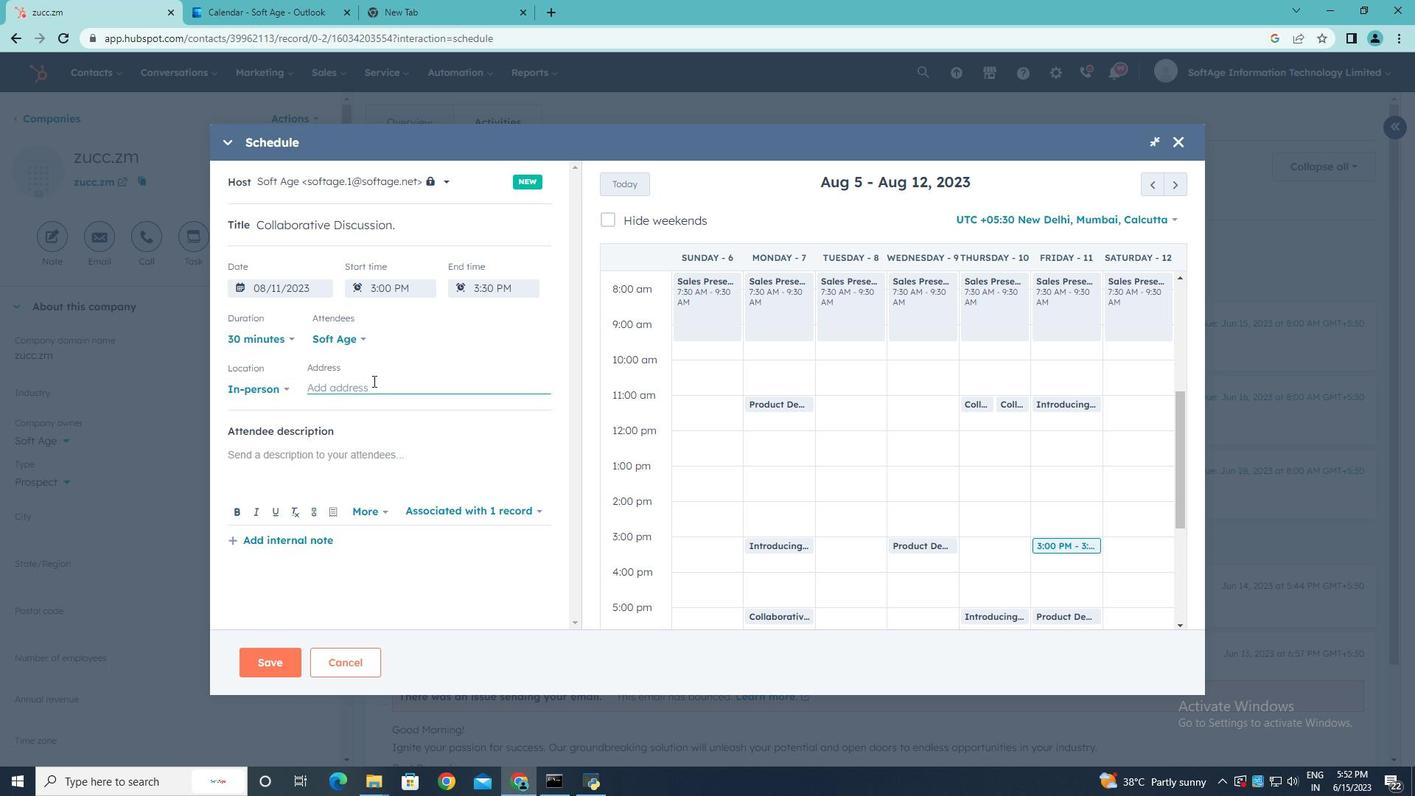 
Action: Mouse moved to (371, 381)
Screenshot: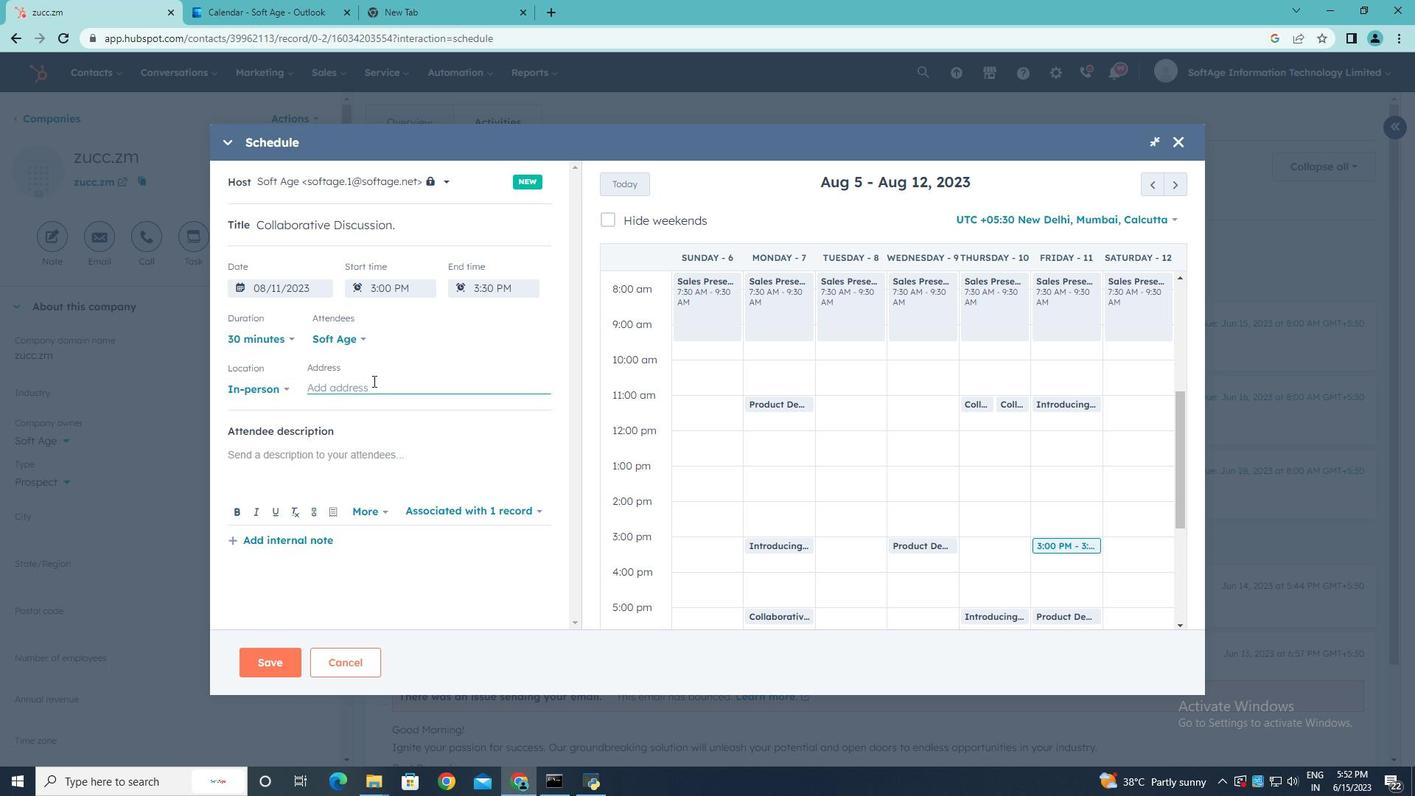 
Action: Key pressed <Key.shift>New<Key.space><Key.shift>Yopr<Key.backspace><Key.backspace>rk
Screenshot: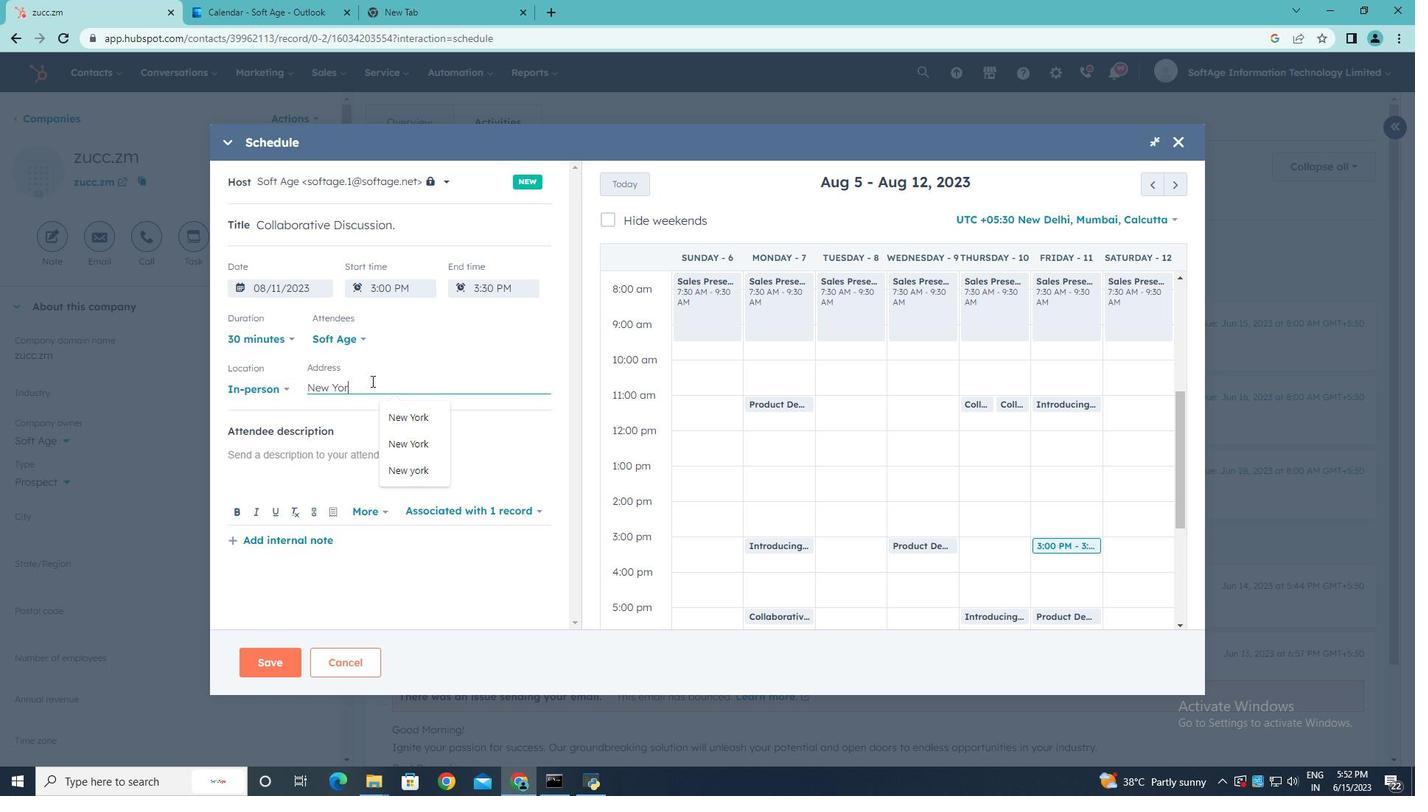 
Action: Mouse moved to (313, 452)
Screenshot: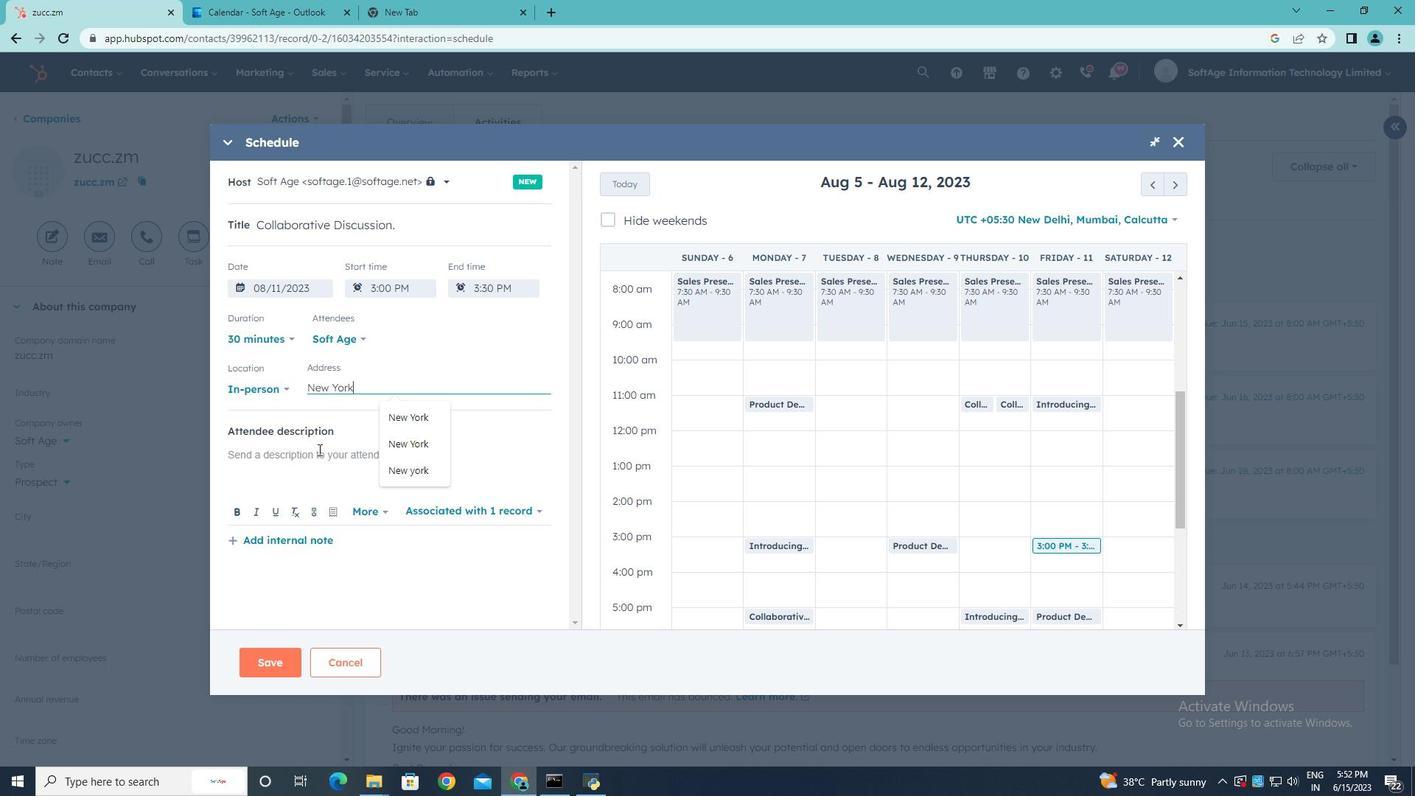 
Action: Mouse pressed left at (313, 452)
Screenshot: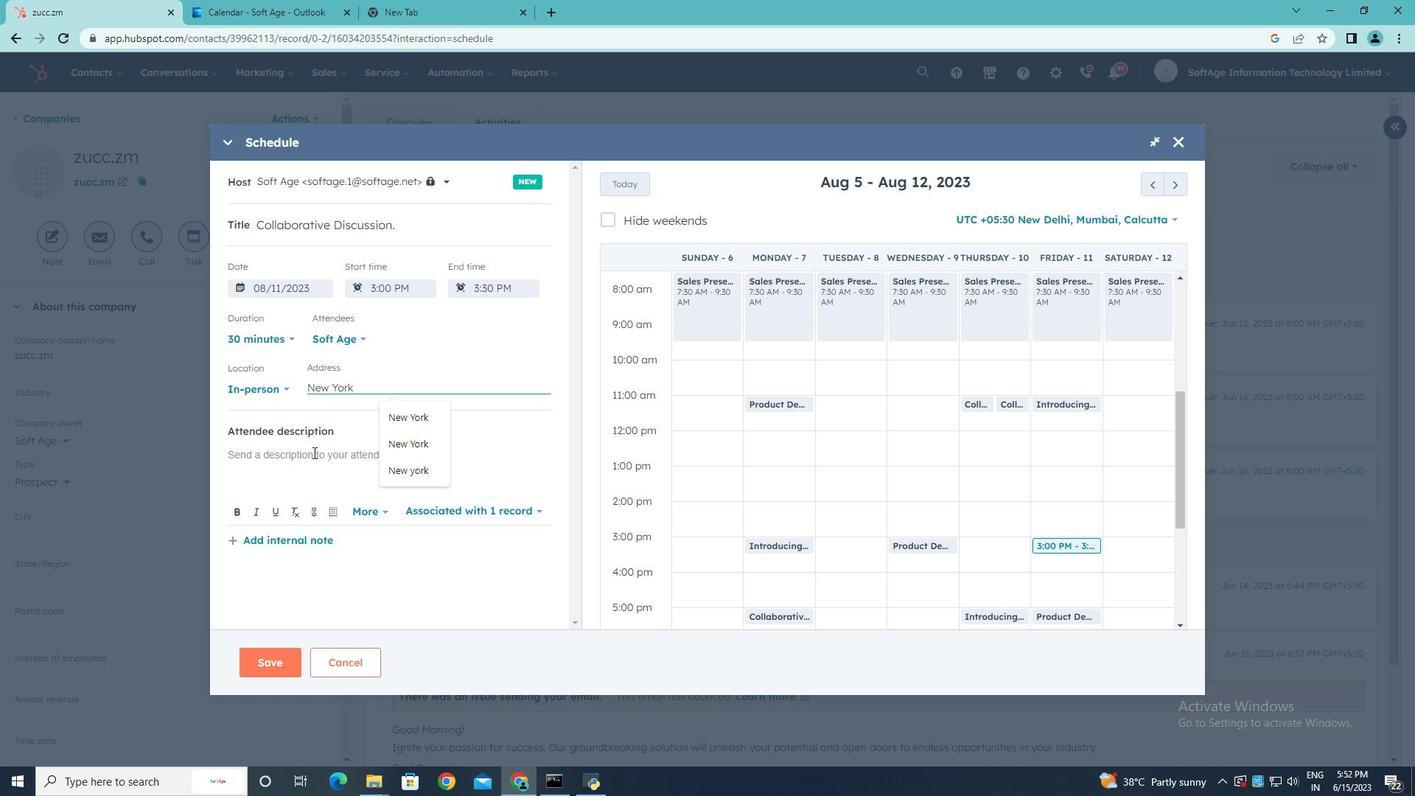 
Action: Mouse moved to (322, 448)
Screenshot: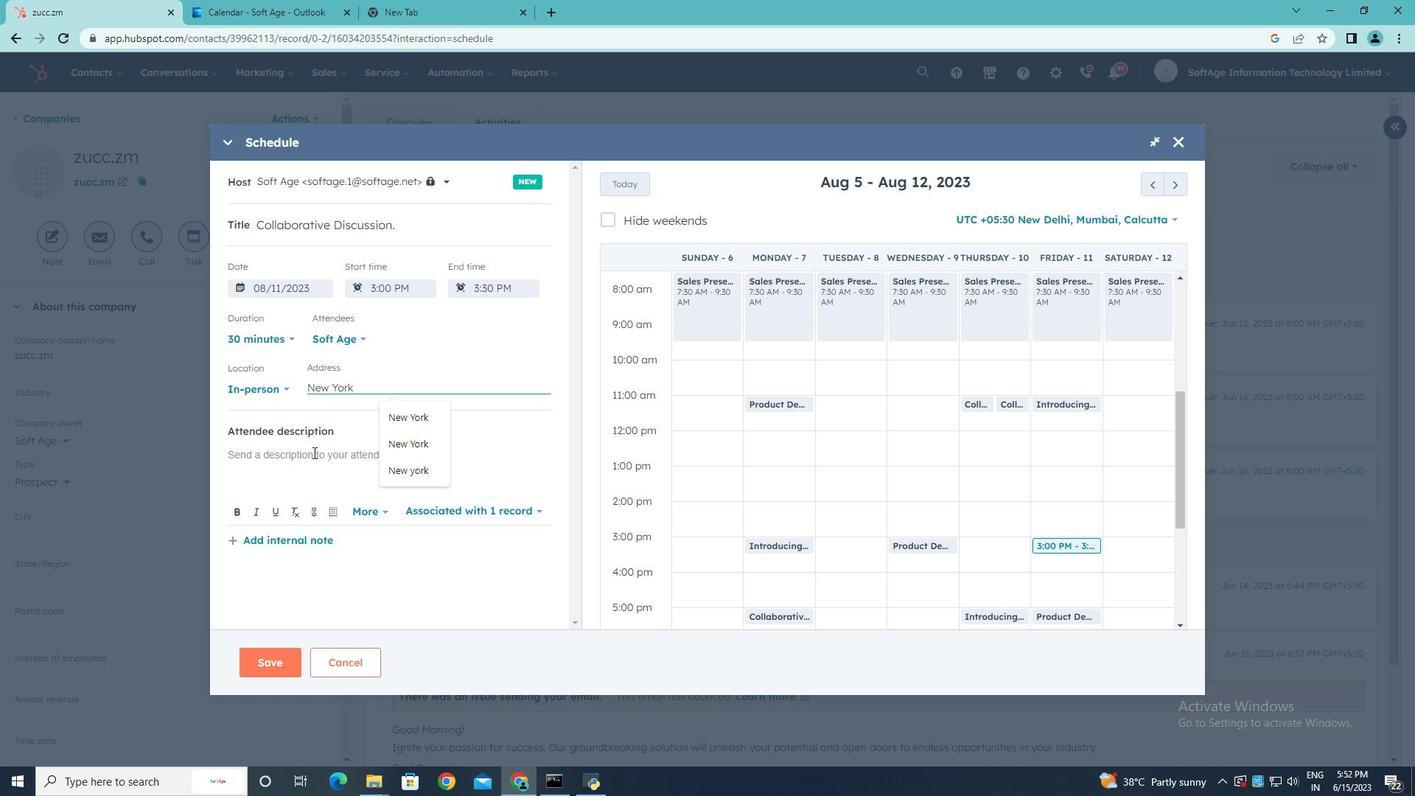 
Action: Key pressed <Key.shift>Kindly<Key.space>join<Key.space>this<Key.space>n<Key.backspace>meeting<Key.space>to<Key.space>understand<Key.space><Key.shift><Key.shift><Key.shift><Key.shift><Key.shift><Key.shift><Key.shift><Key.shift><Key.shift><Key.shift>Product<Key.space><Key.shift>Demo<Key.space>and<Key.space><Key.shift>Service<Key.space><Key.shift>Presentstion.
Screenshot: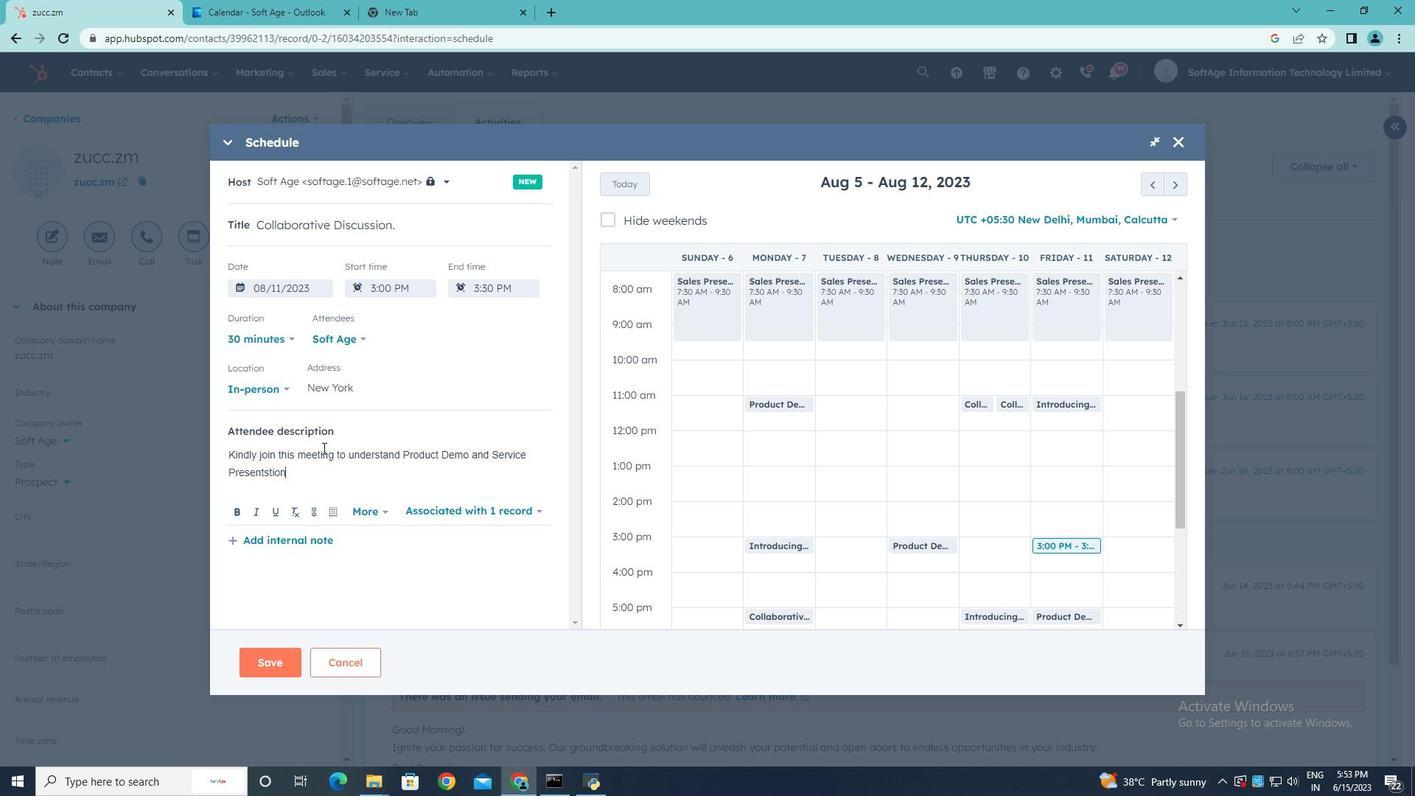 
Action: Mouse moved to (361, 336)
Screenshot: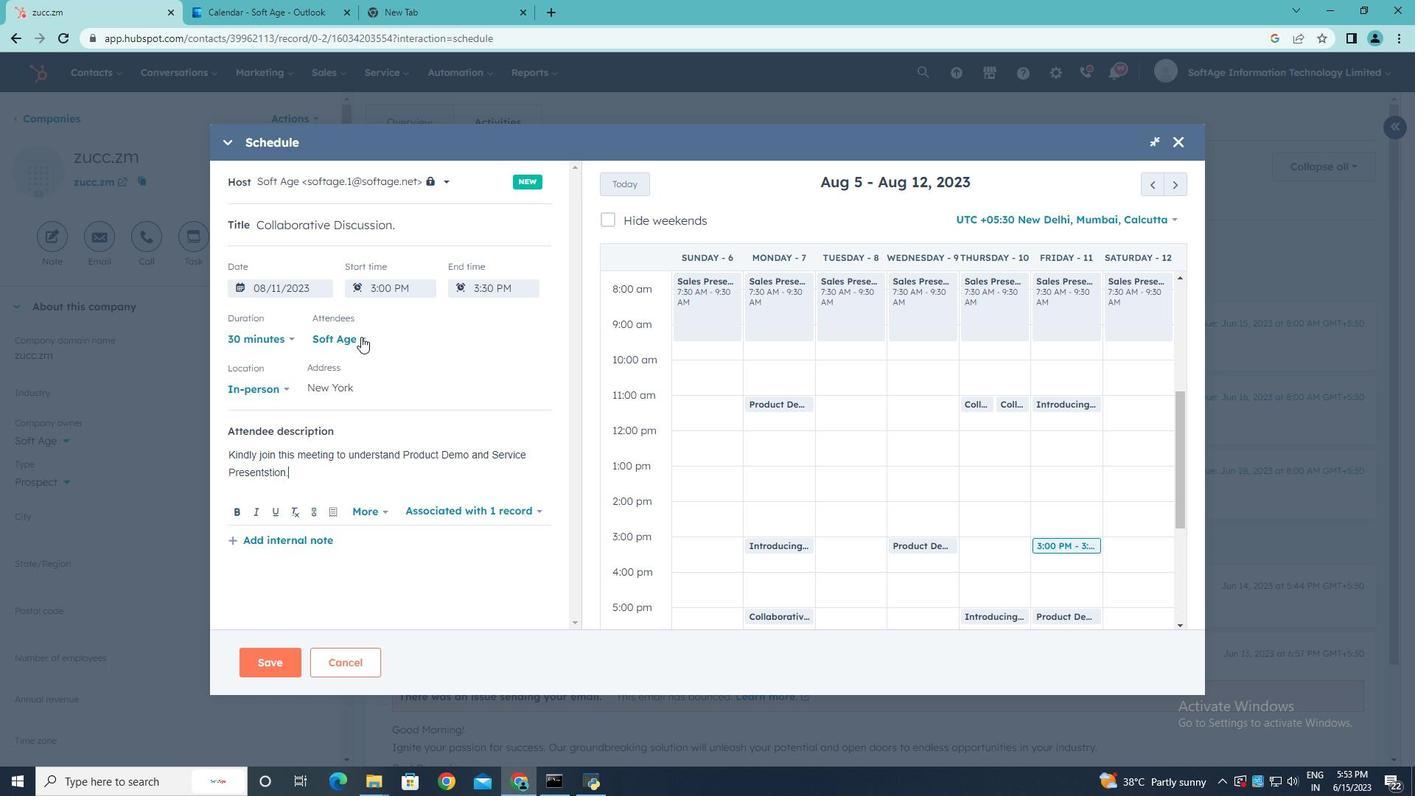 
Action: Mouse pressed left at (361, 336)
Screenshot: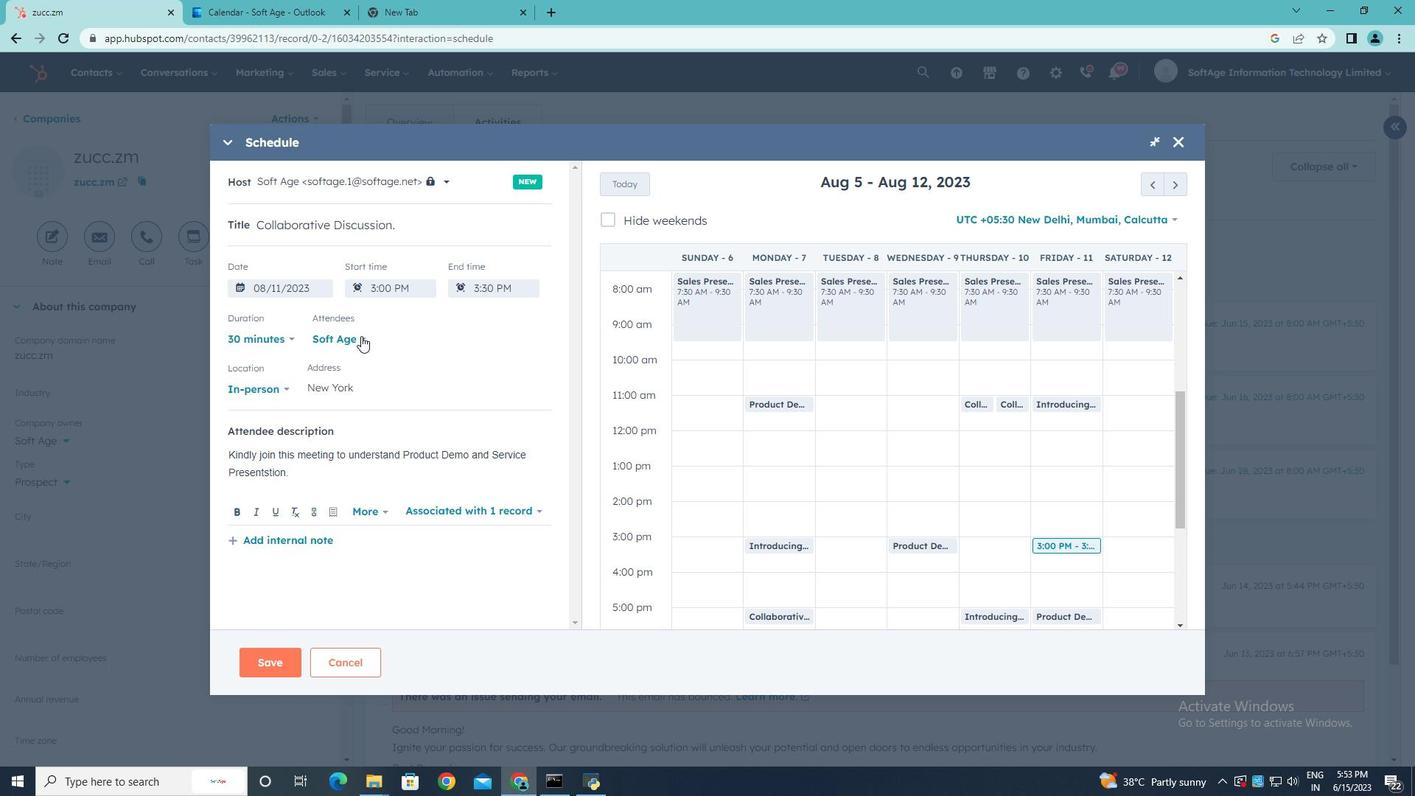 
Action: Mouse moved to (265, 530)
Screenshot: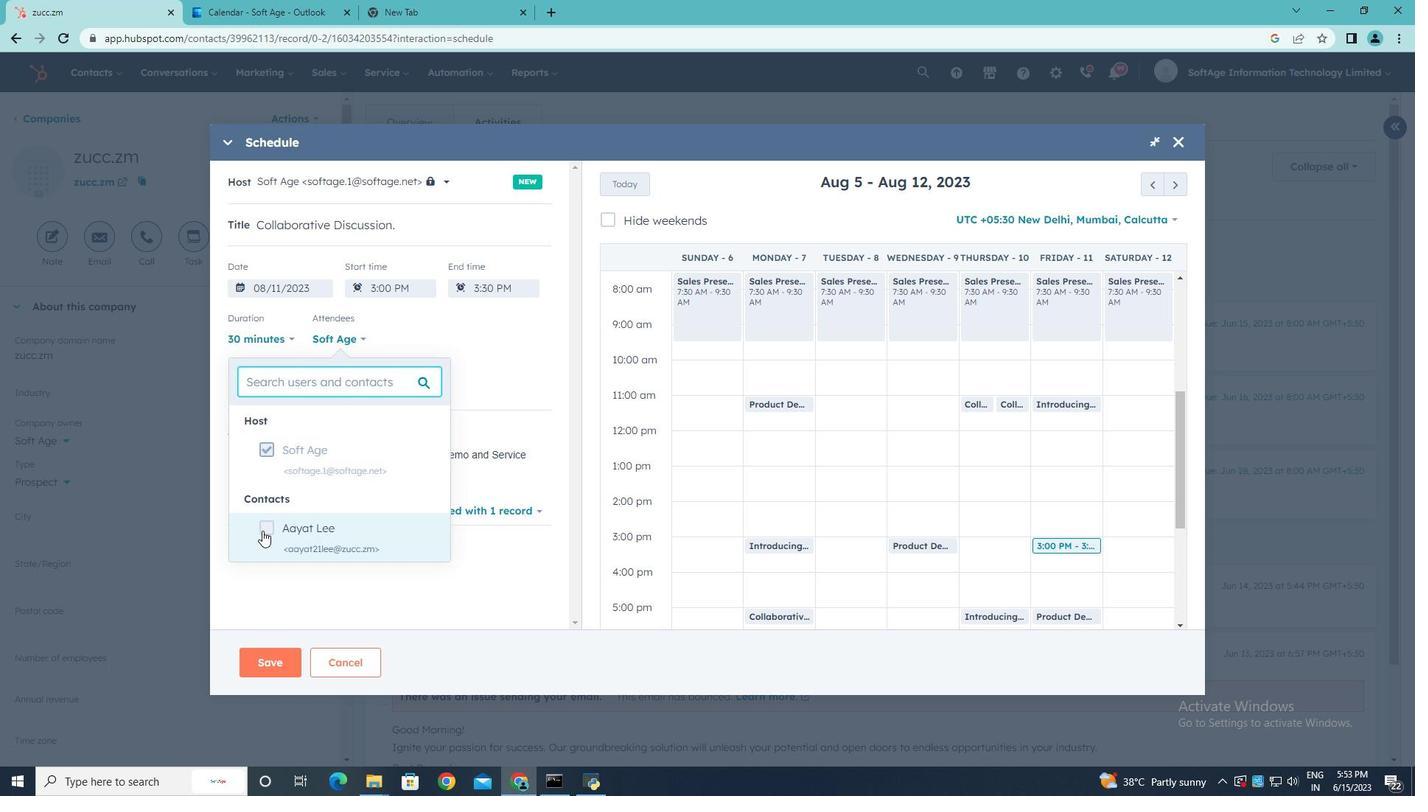 
Action: Mouse pressed left at (265, 530)
Screenshot: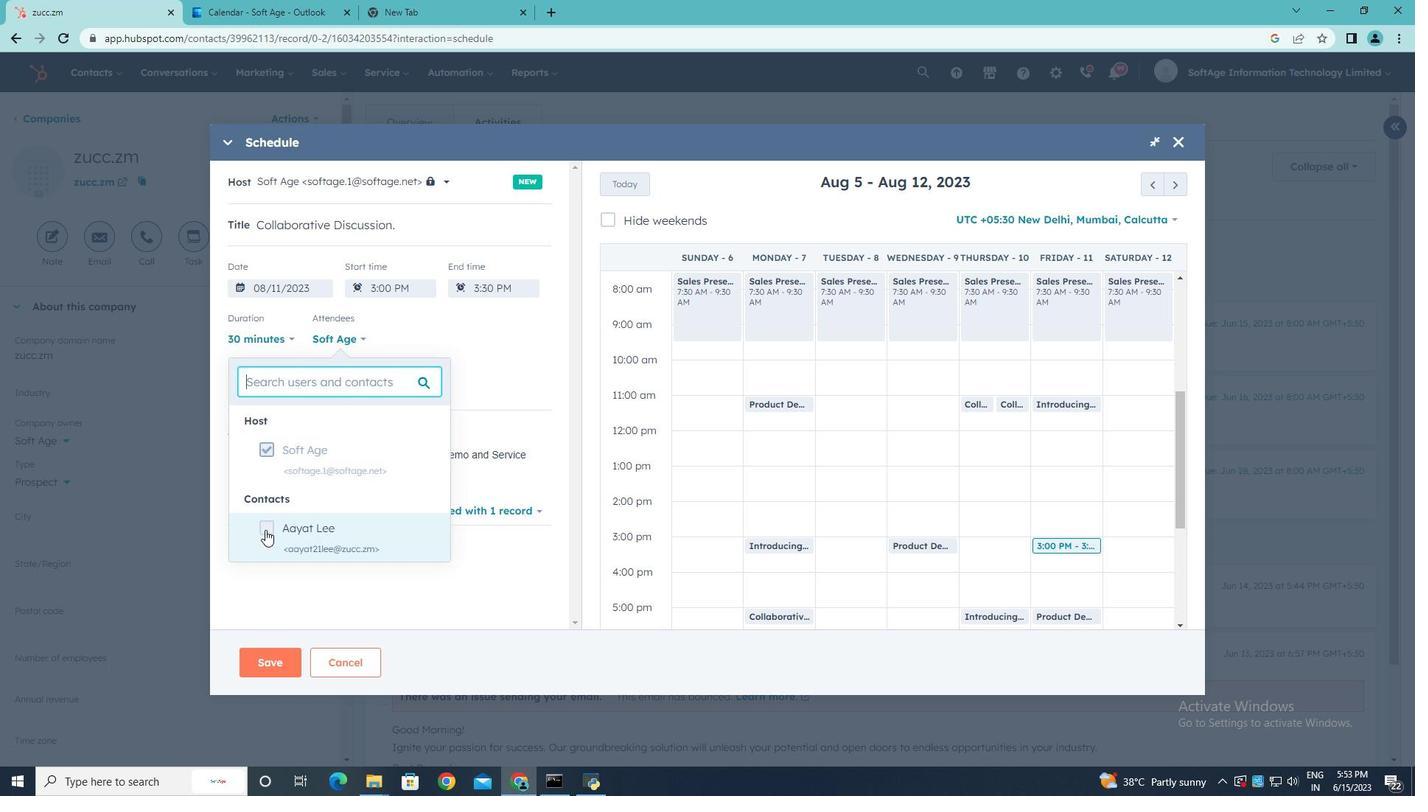 
Action: Mouse moved to (505, 600)
Screenshot: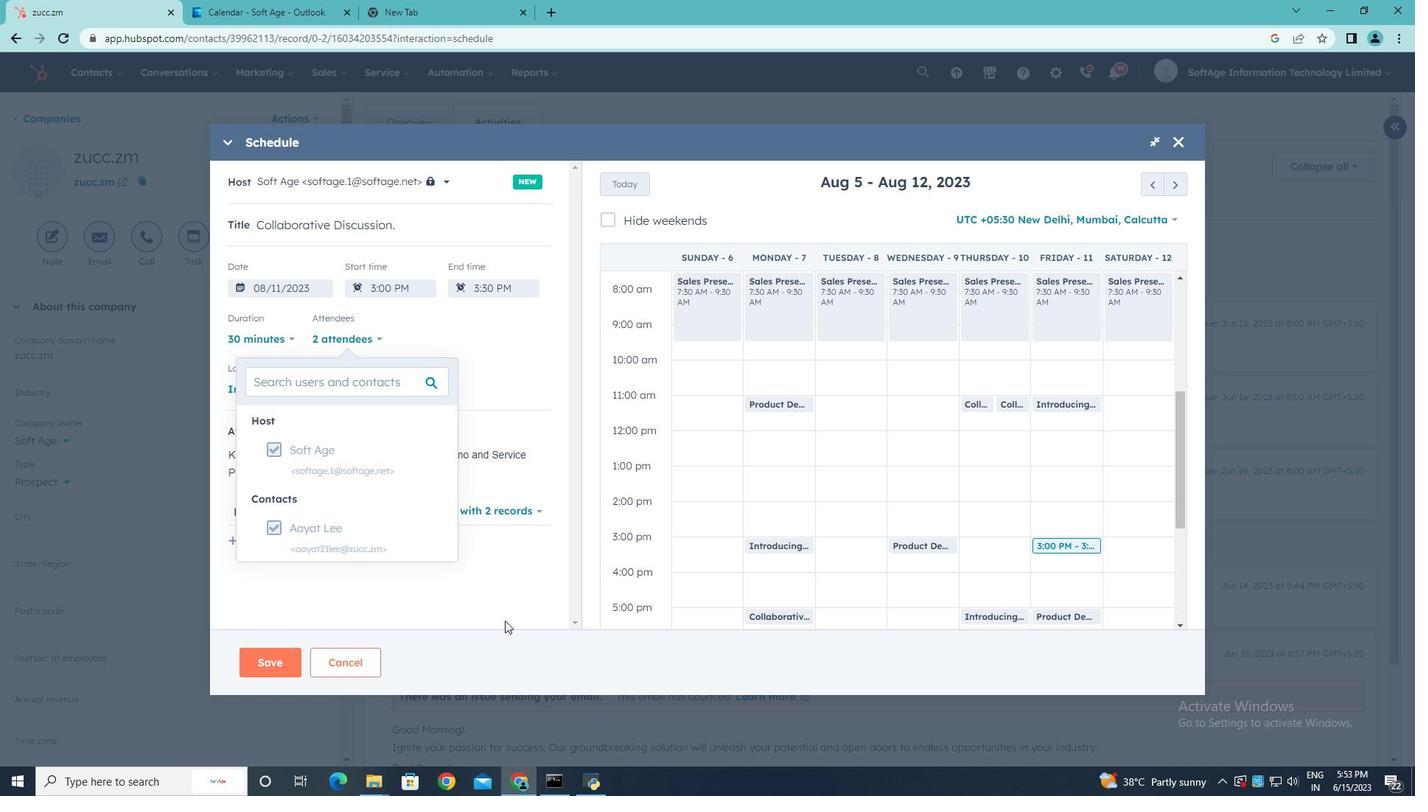 
Action: Mouse pressed left at (505, 600)
Screenshot: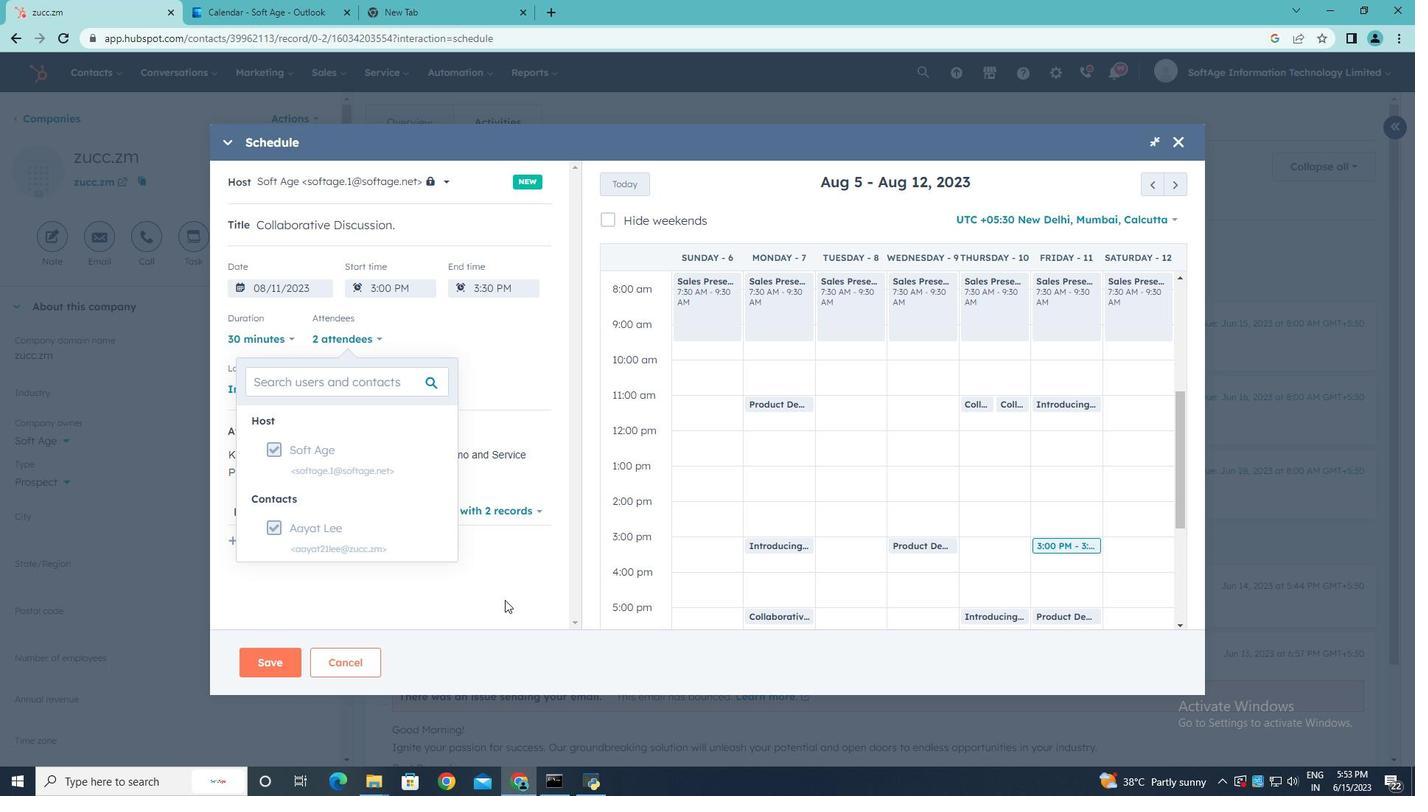 
Action: Mouse moved to (276, 655)
Screenshot: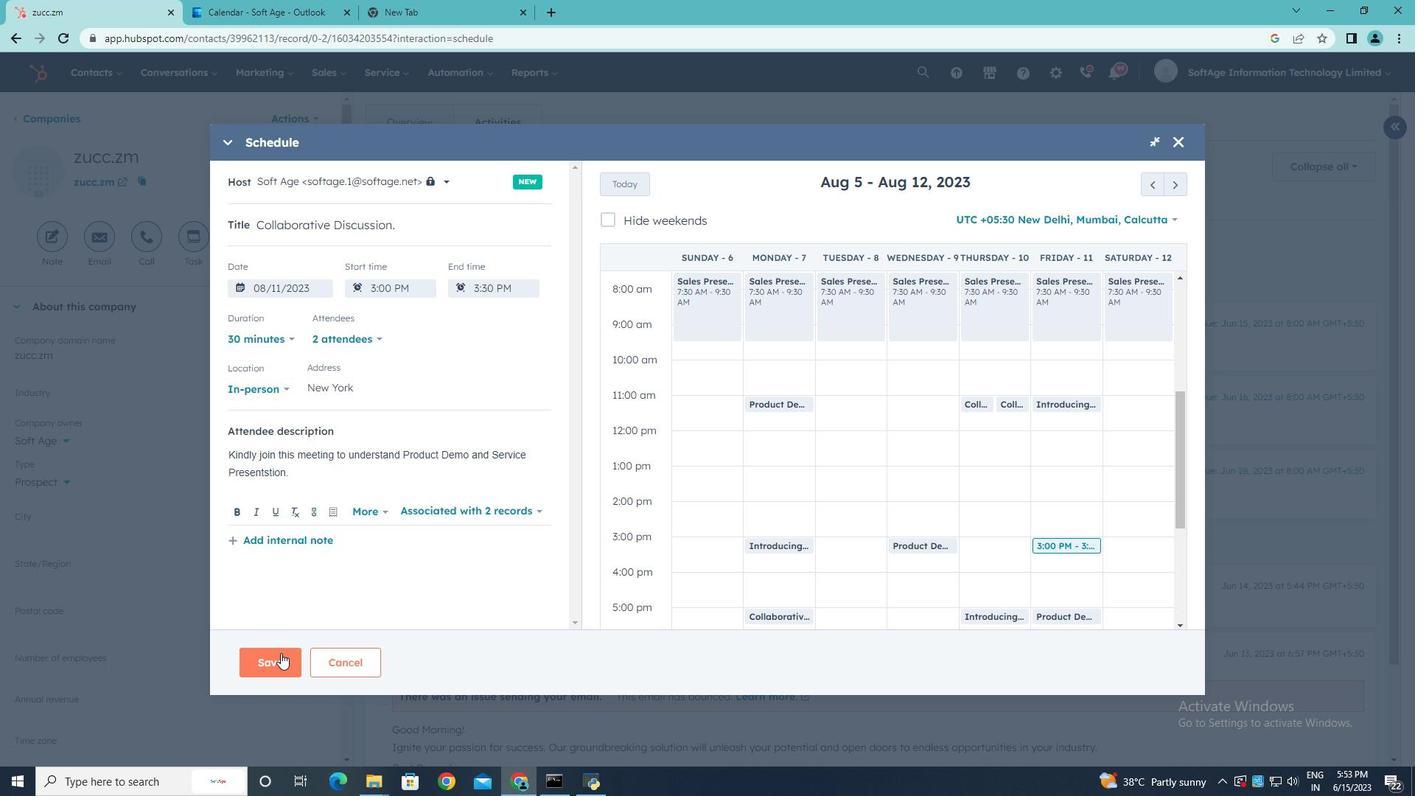 
Action: Mouse pressed left at (276, 655)
Screenshot: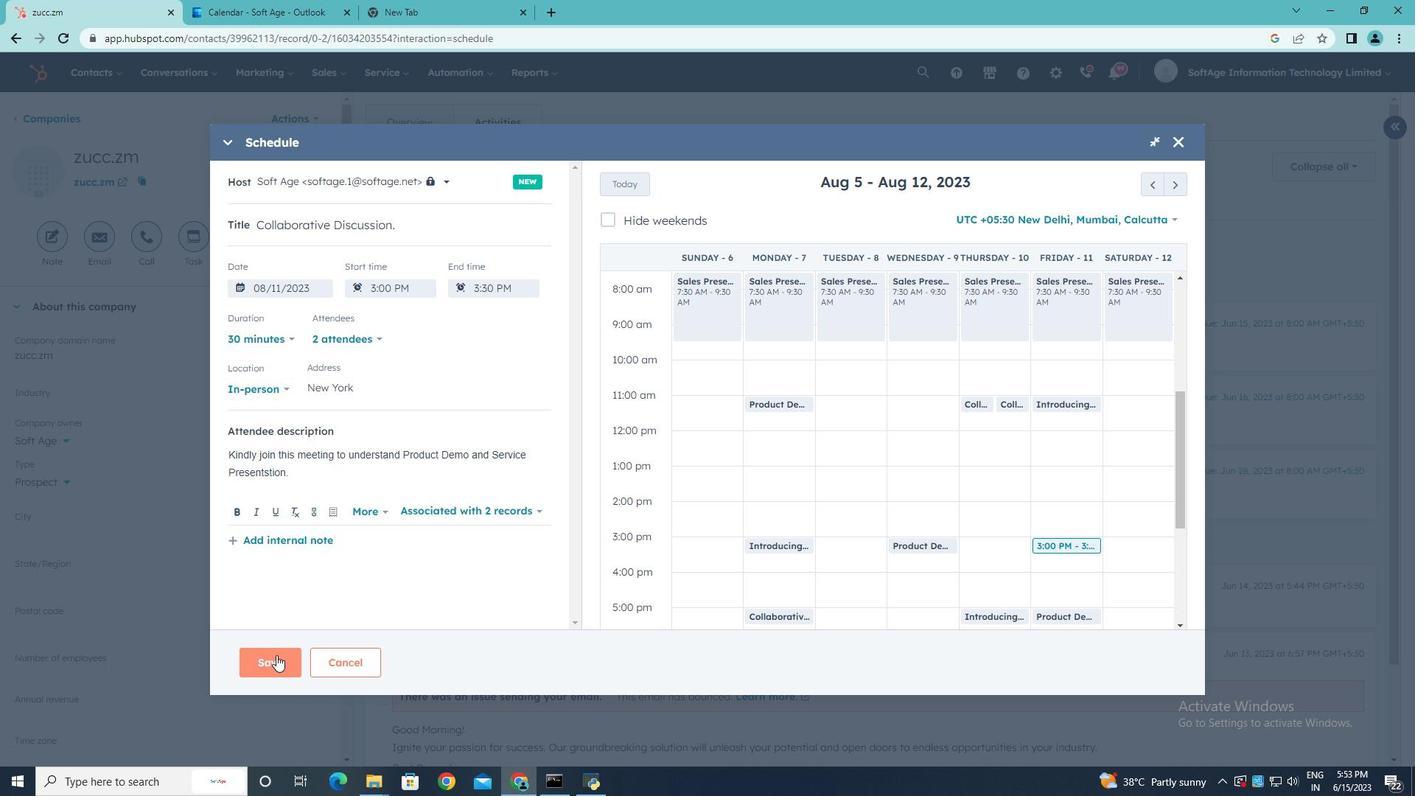 
Action: Mouse moved to (276, 655)
Screenshot: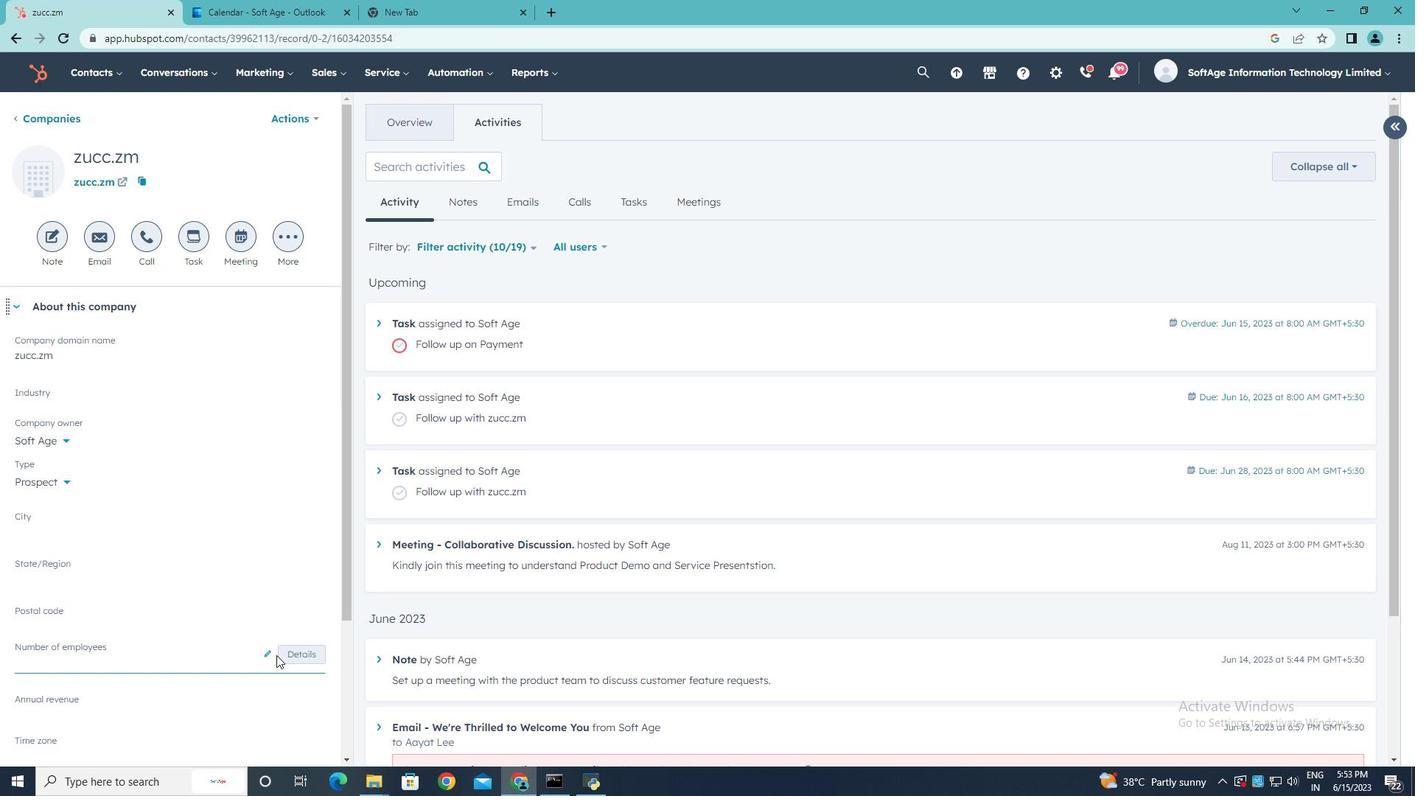 
